 Task: View the EPIC DRAMA trailer
Action: Mouse moved to (121, 66)
Screenshot: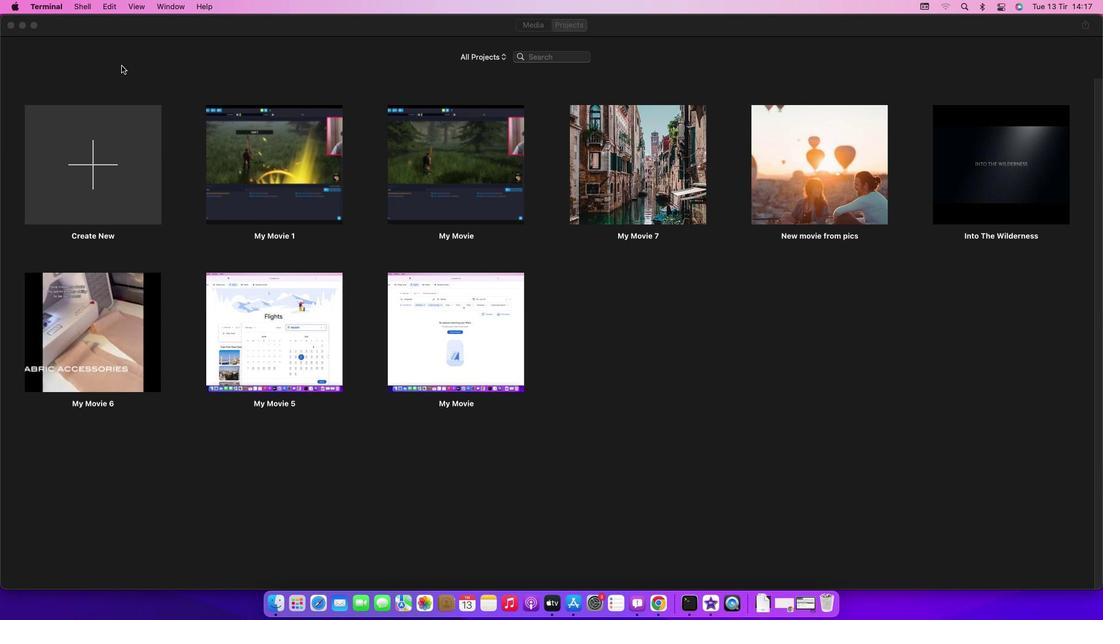 
Action: Mouse pressed left at (121, 66)
Screenshot: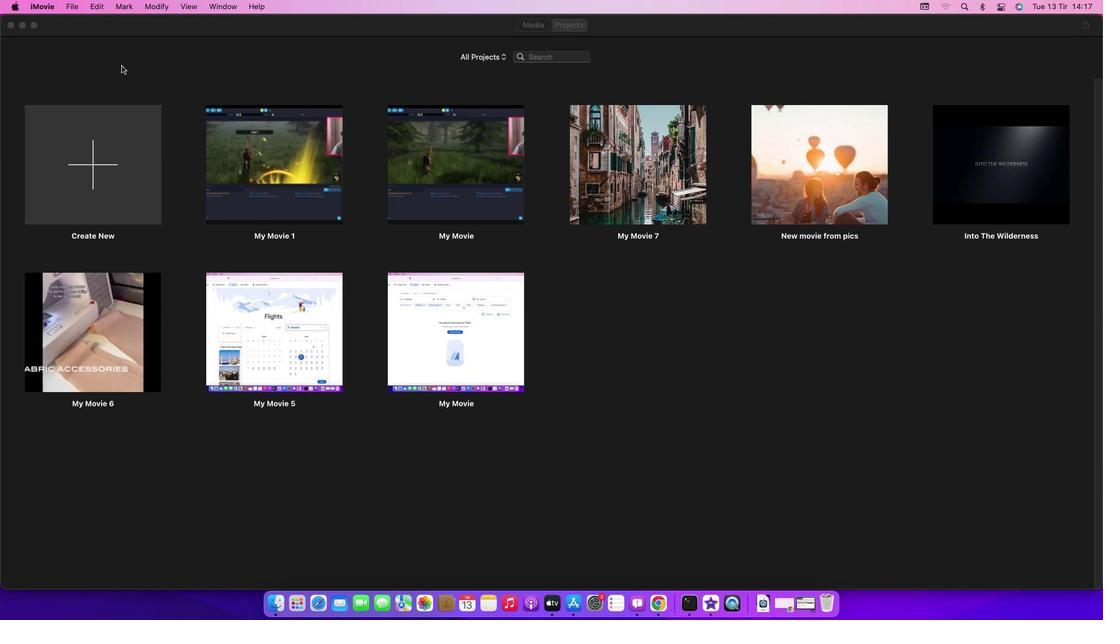 
Action: Mouse moved to (71, 10)
Screenshot: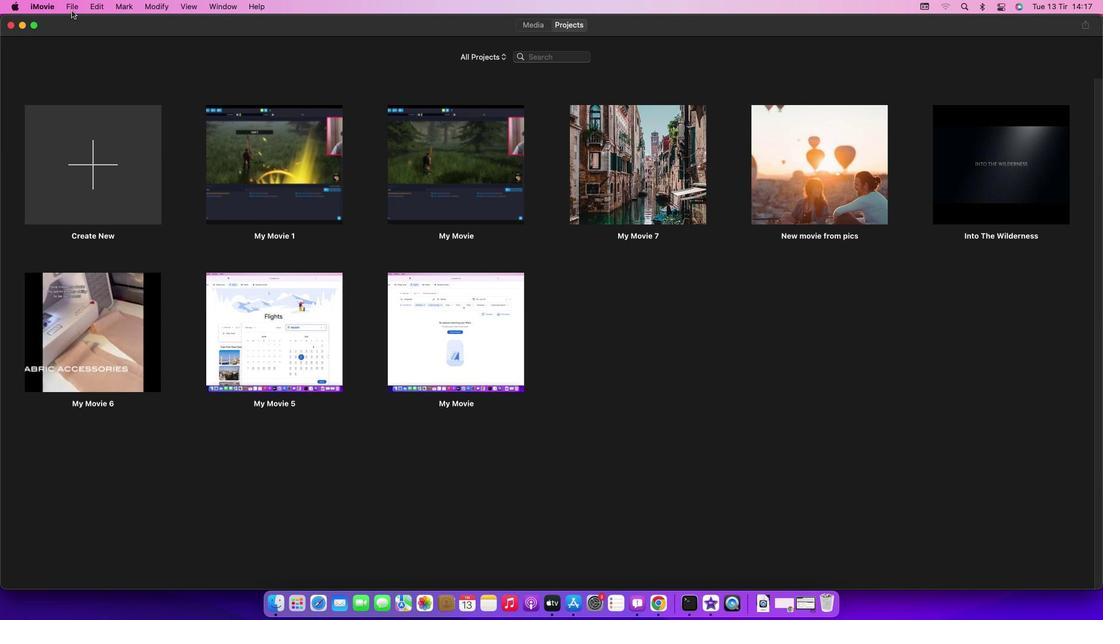 
Action: Mouse pressed left at (71, 10)
Screenshot: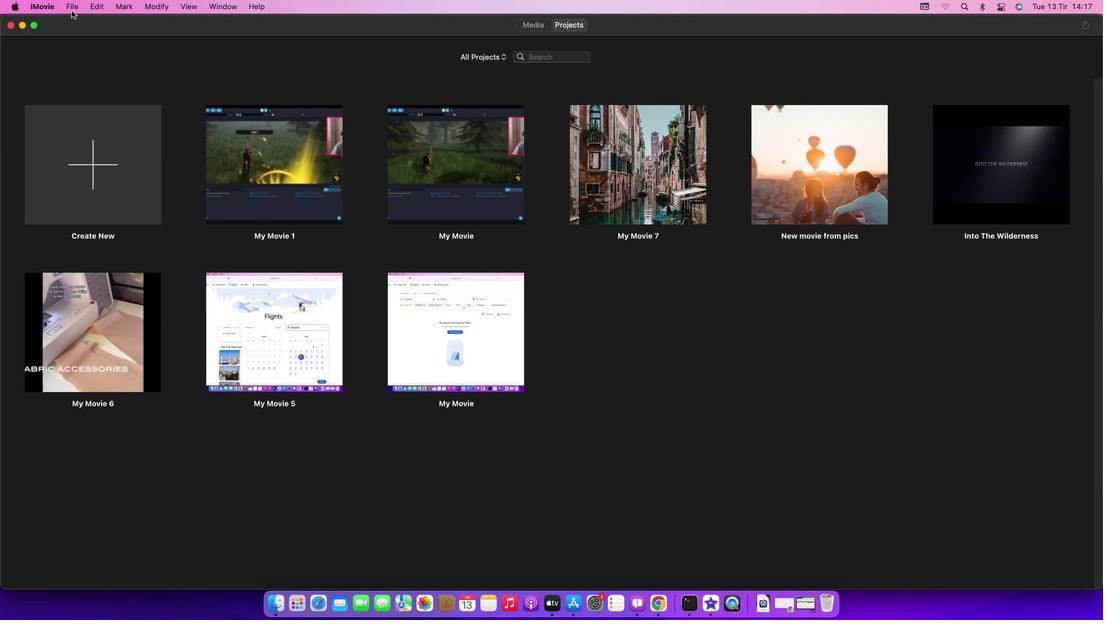 
Action: Mouse moved to (97, 36)
Screenshot: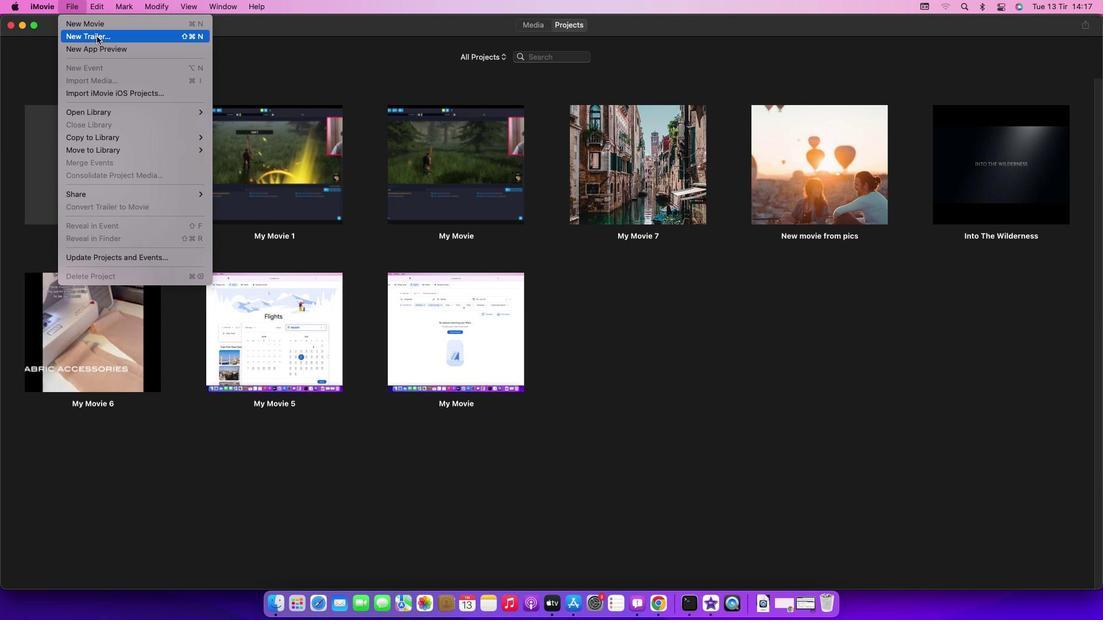 
Action: Mouse pressed left at (97, 36)
Screenshot: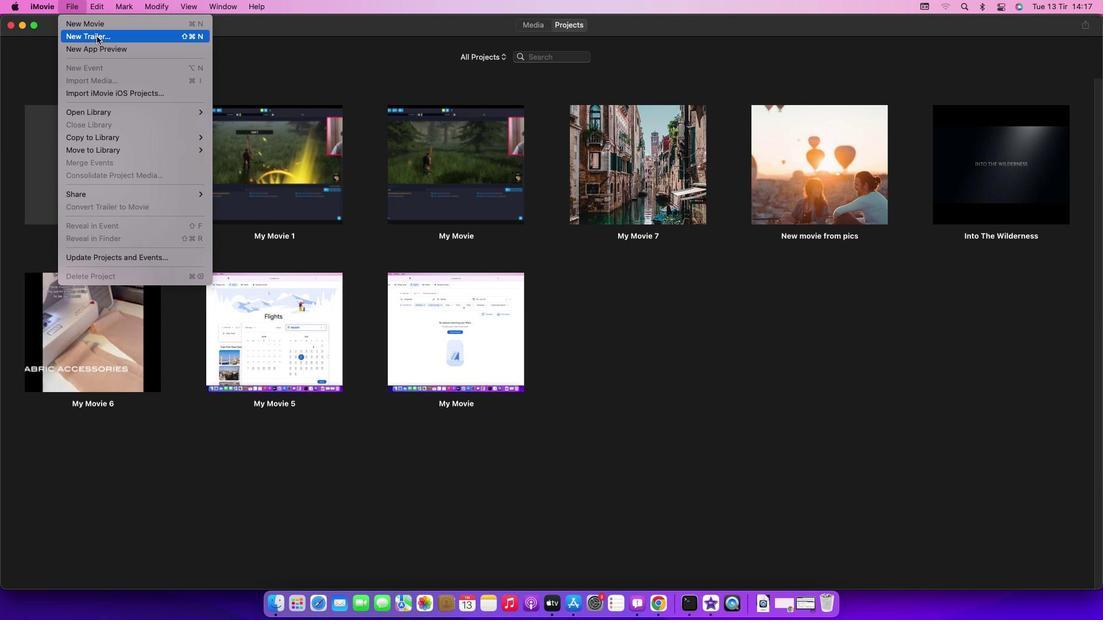 
Action: Mouse moved to (658, 325)
Screenshot: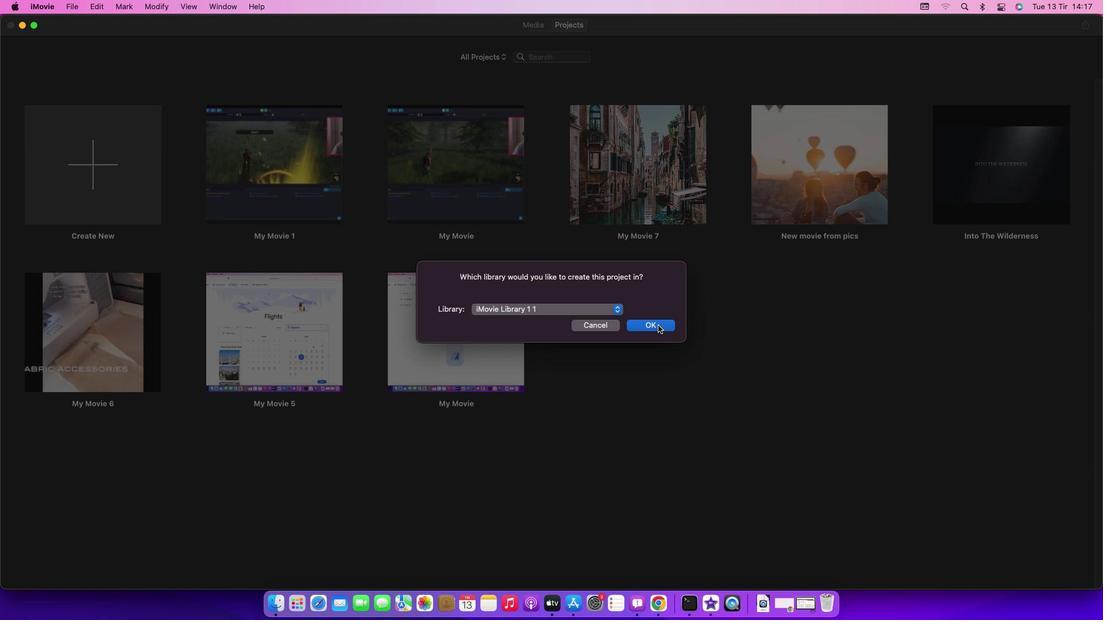 
Action: Mouse pressed left at (658, 325)
Screenshot: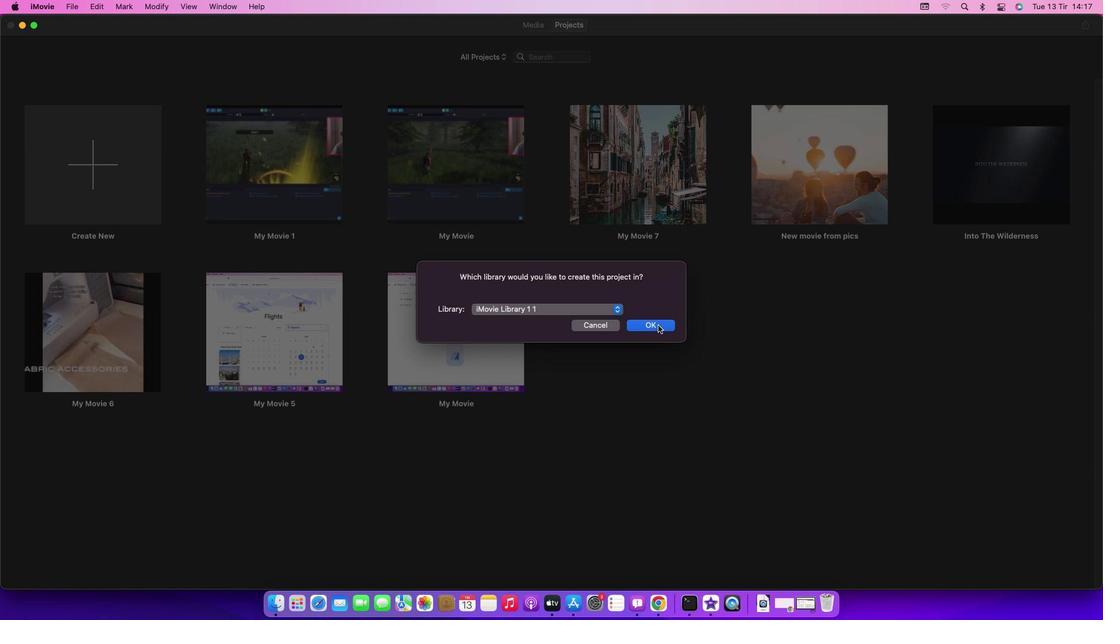 
Action: Mouse moved to (514, 206)
Screenshot: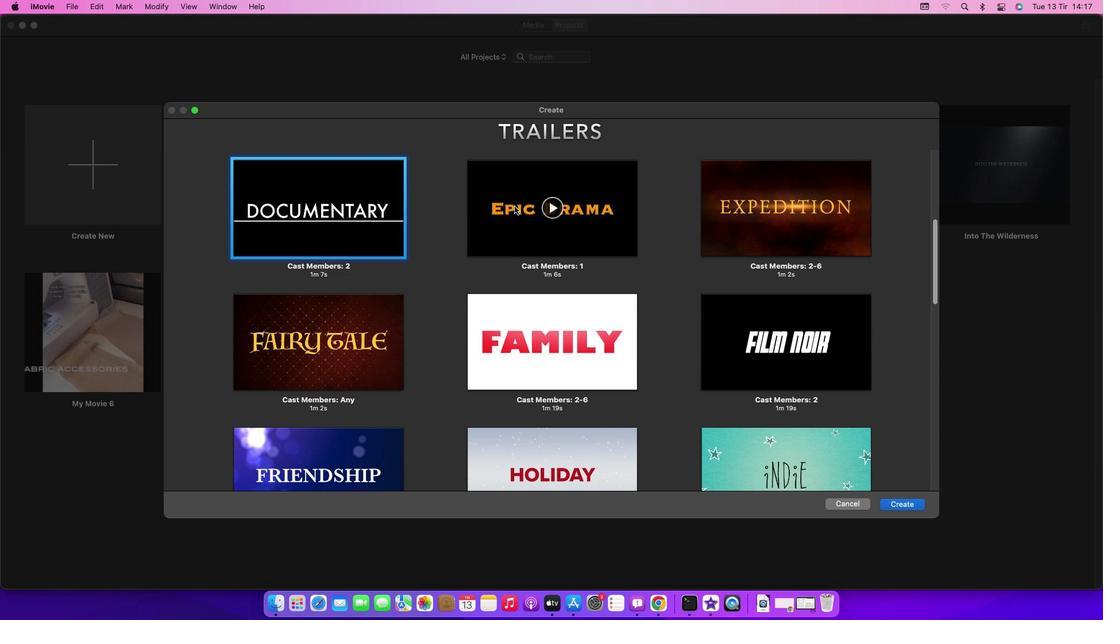 
Action: Mouse pressed left at (514, 206)
Screenshot: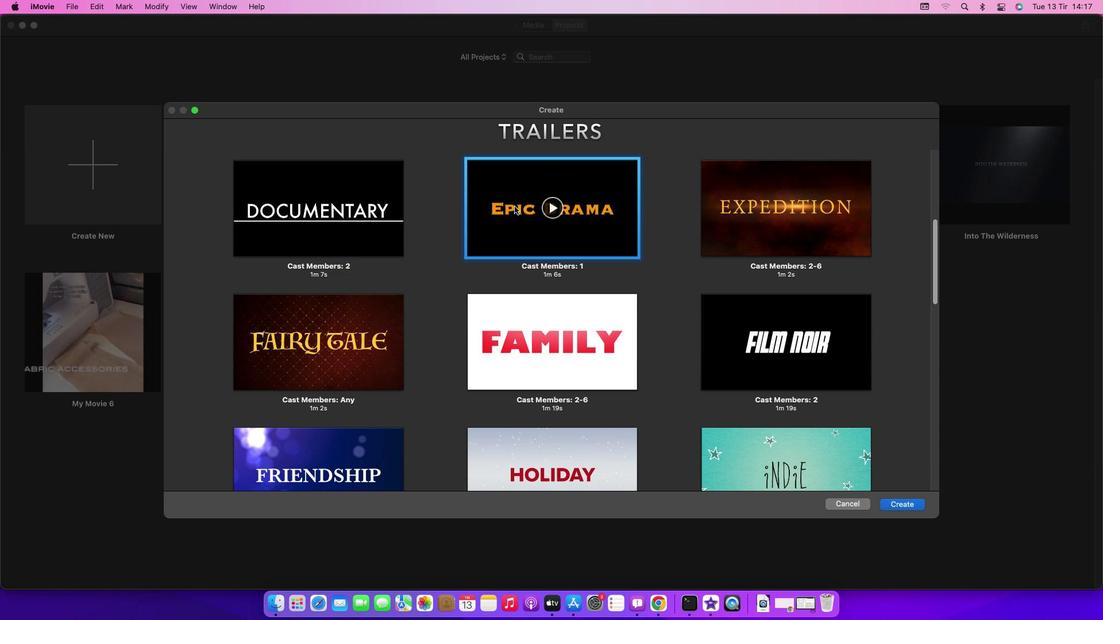 
Action: Mouse moved to (904, 503)
Screenshot: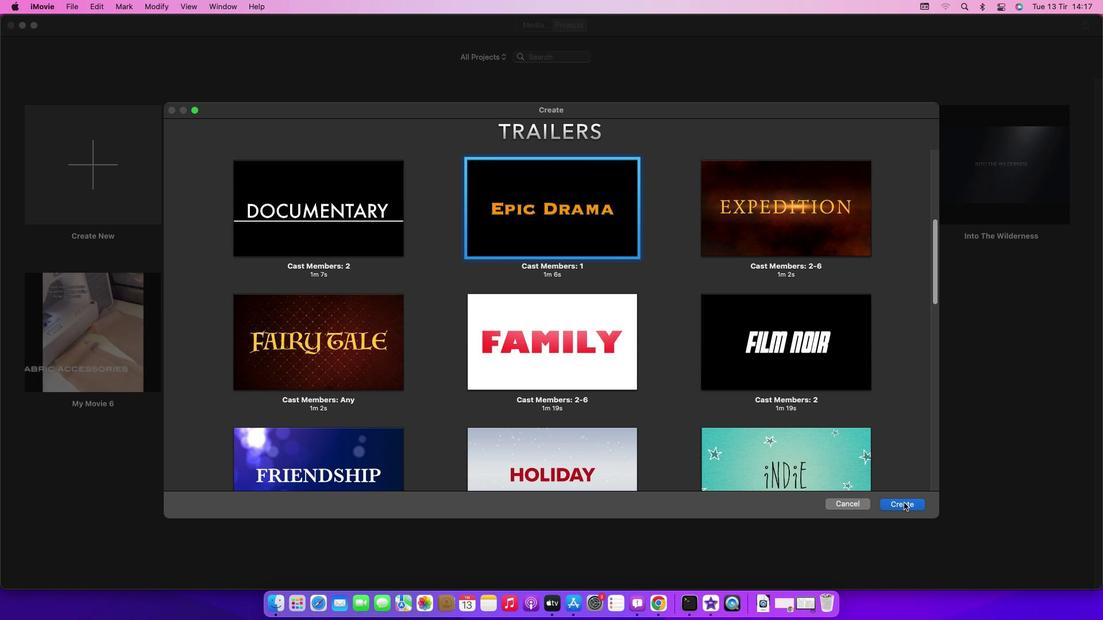 
Action: Mouse pressed left at (904, 503)
Screenshot: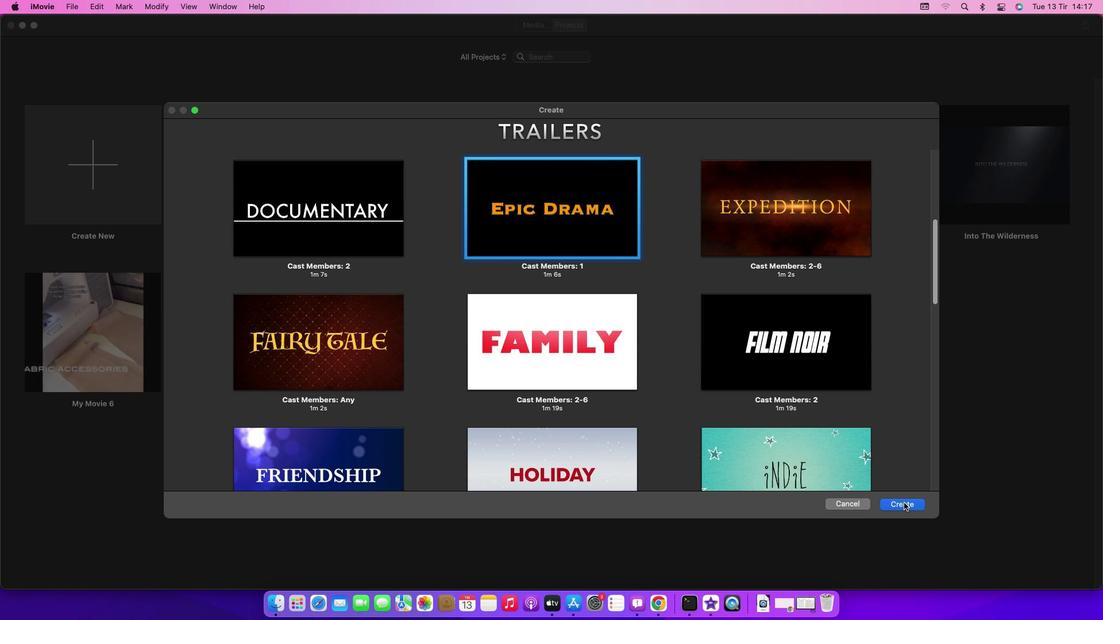 
Action: Mouse moved to (667, 327)
Screenshot: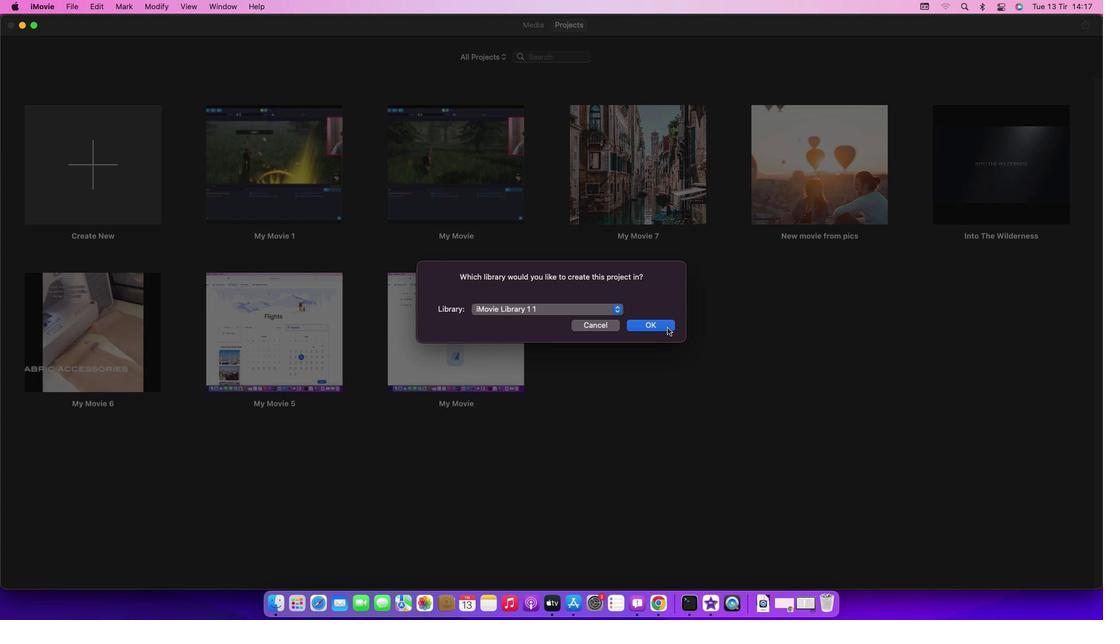 
Action: Mouse pressed left at (667, 327)
Screenshot: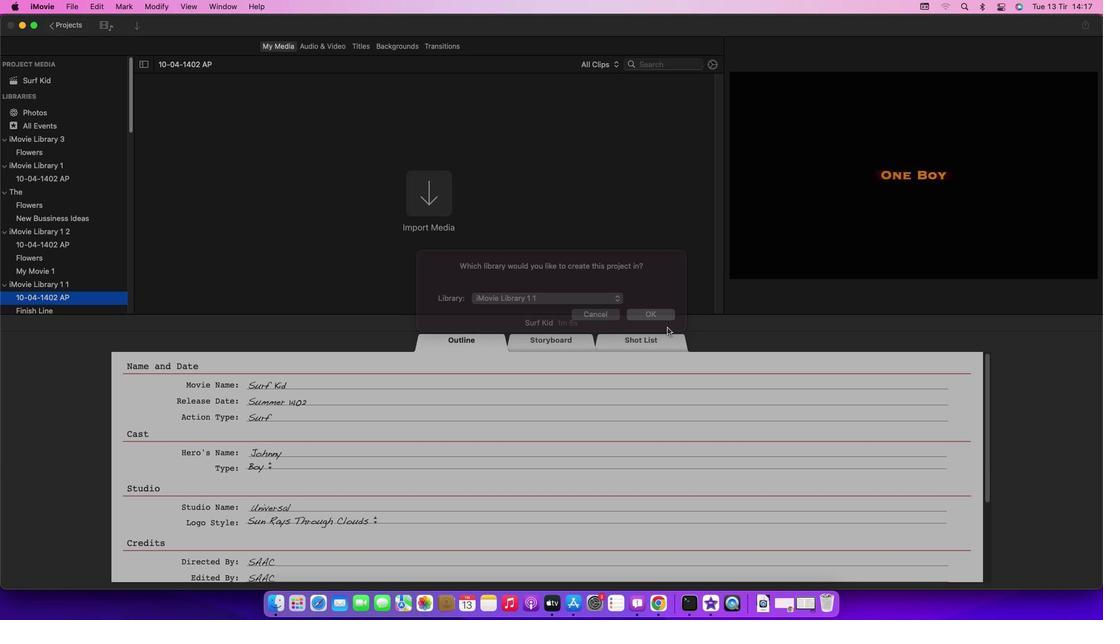
Action: Mouse moved to (911, 303)
Screenshot: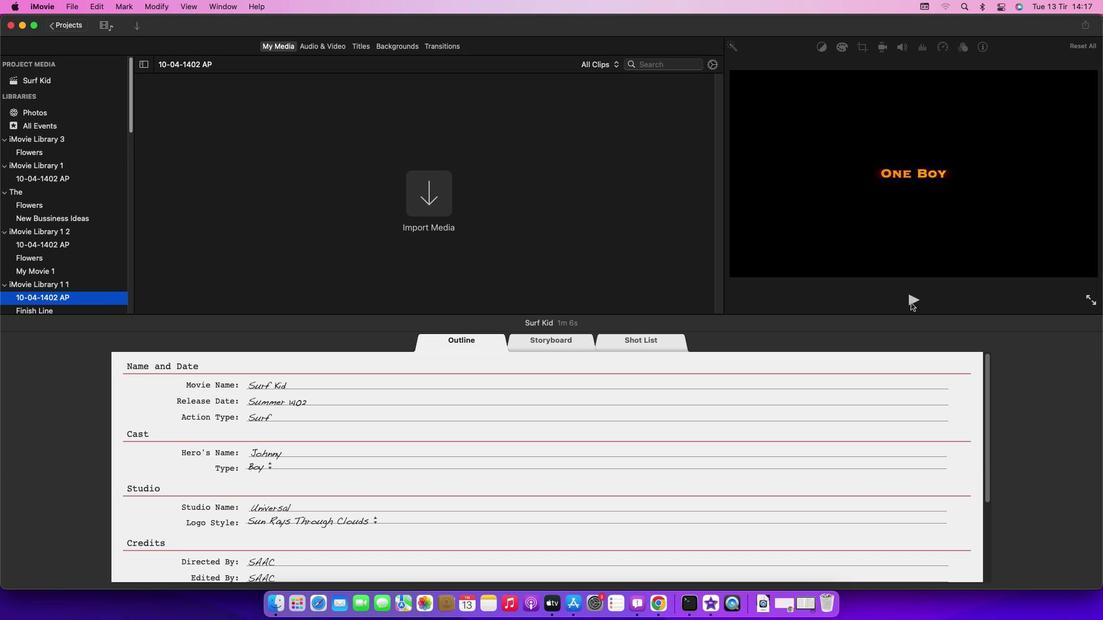 
Action: Mouse pressed left at (911, 303)
Screenshot: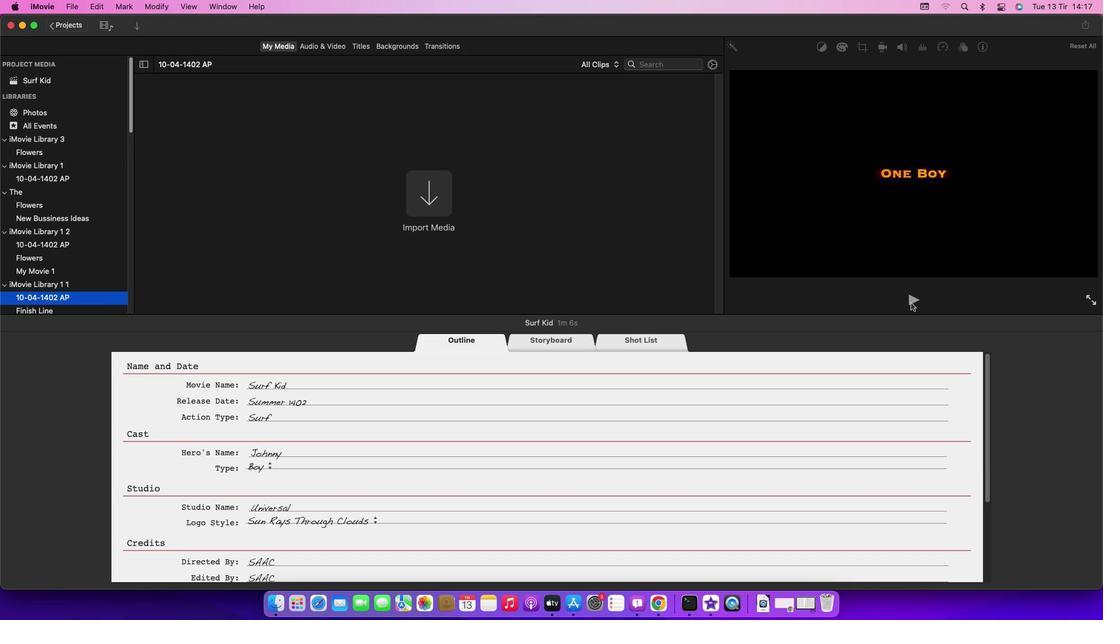 
Action: Mouse moved to (525, 341)
Screenshot: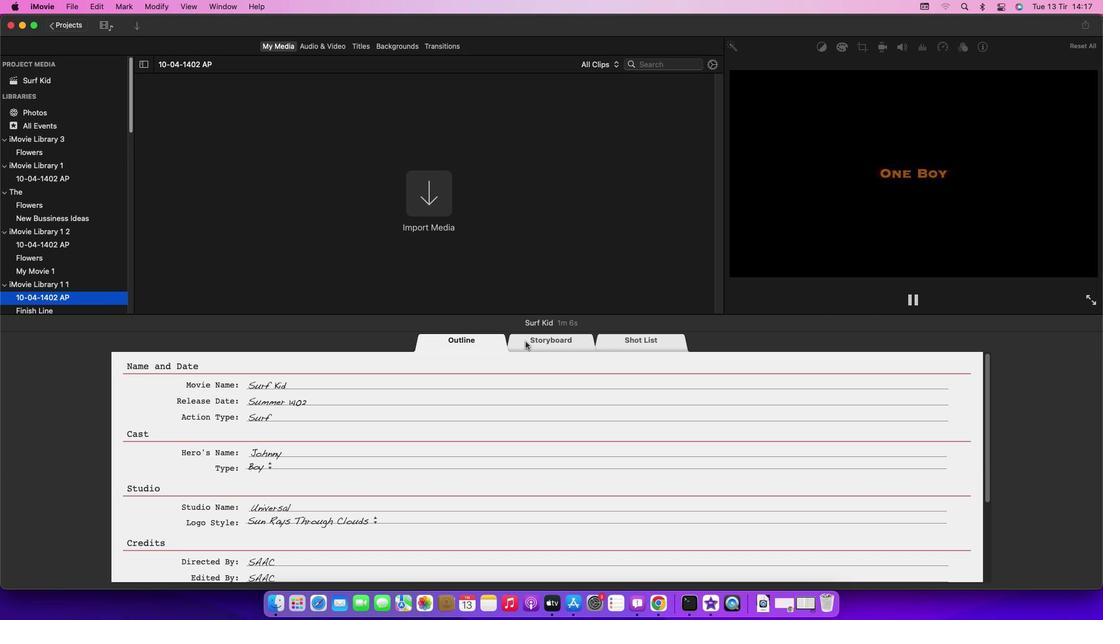 
Action: Mouse pressed left at (525, 341)
Screenshot: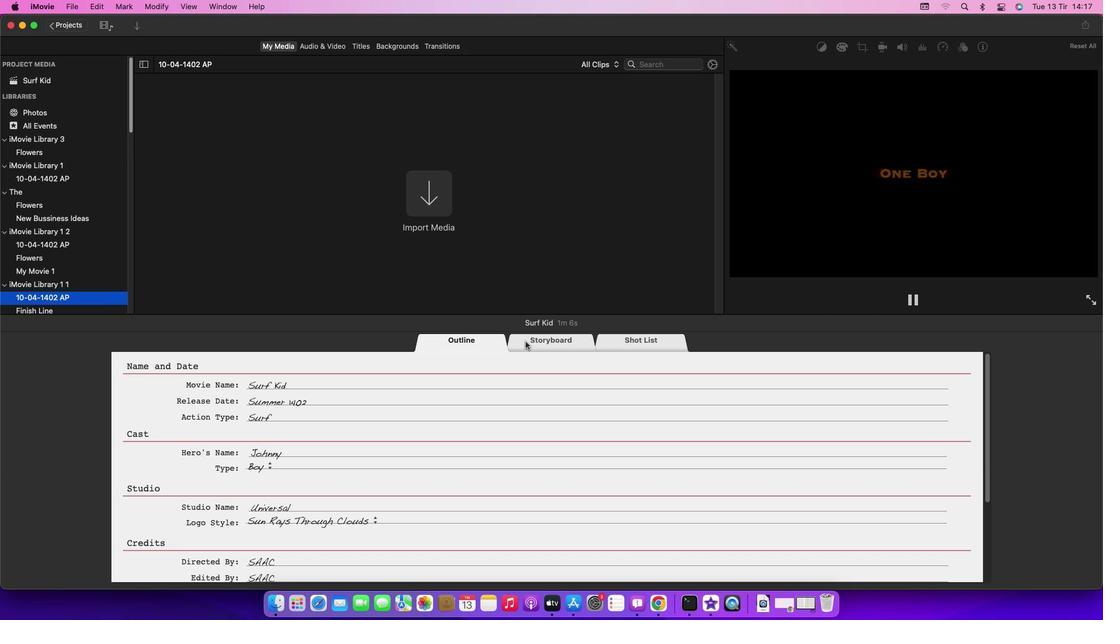 
Action: Mouse moved to (535, 478)
Screenshot: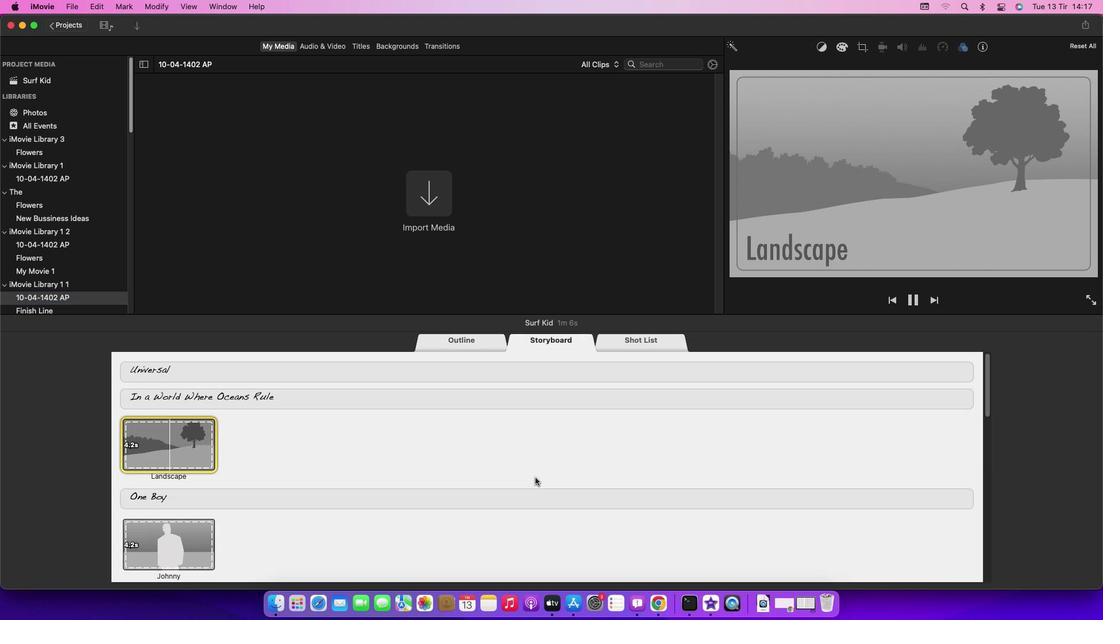 
Action: Mouse scrolled (535, 478) with delta (0, 0)
Screenshot: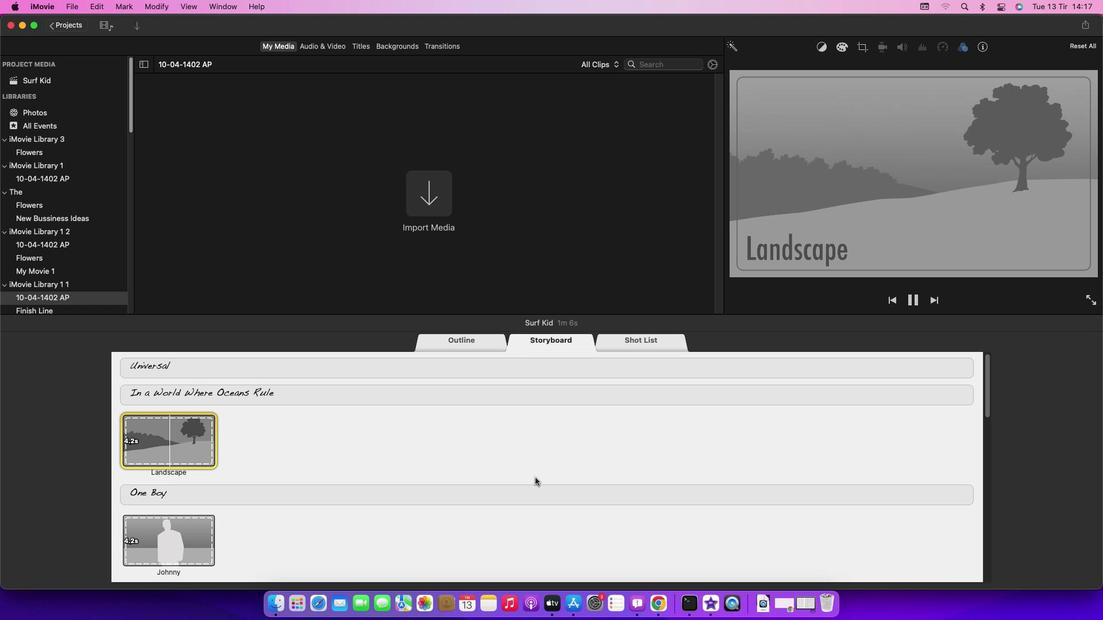 
Action: Mouse scrolled (535, 478) with delta (0, 0)
Screenshot: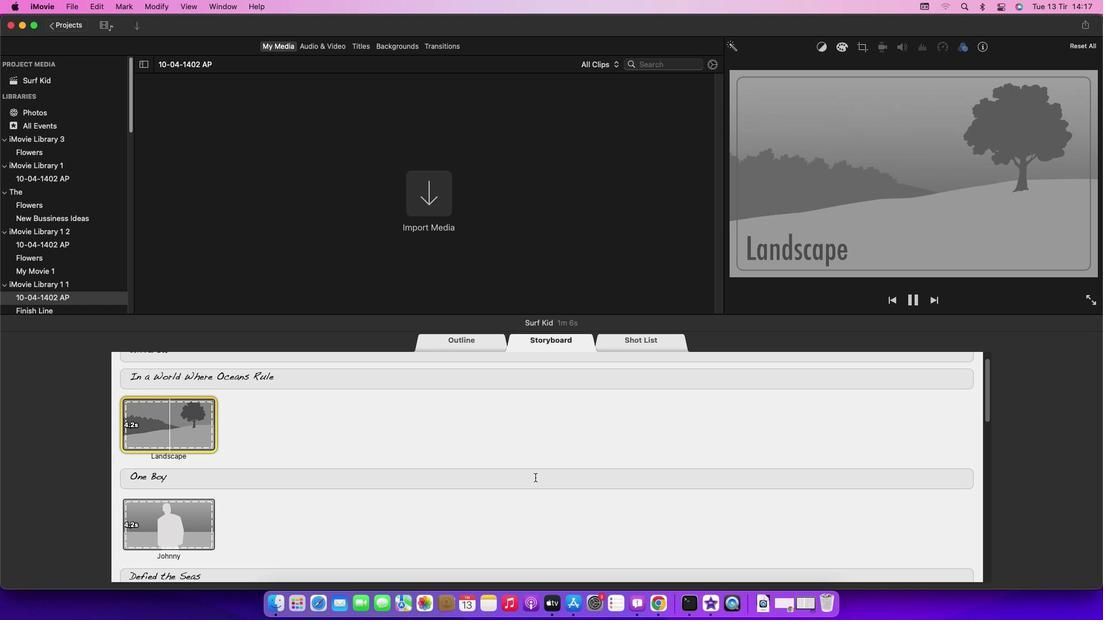 
Action: Mouse scrolled (535, 478) with delta (0, -1)
Screenshot: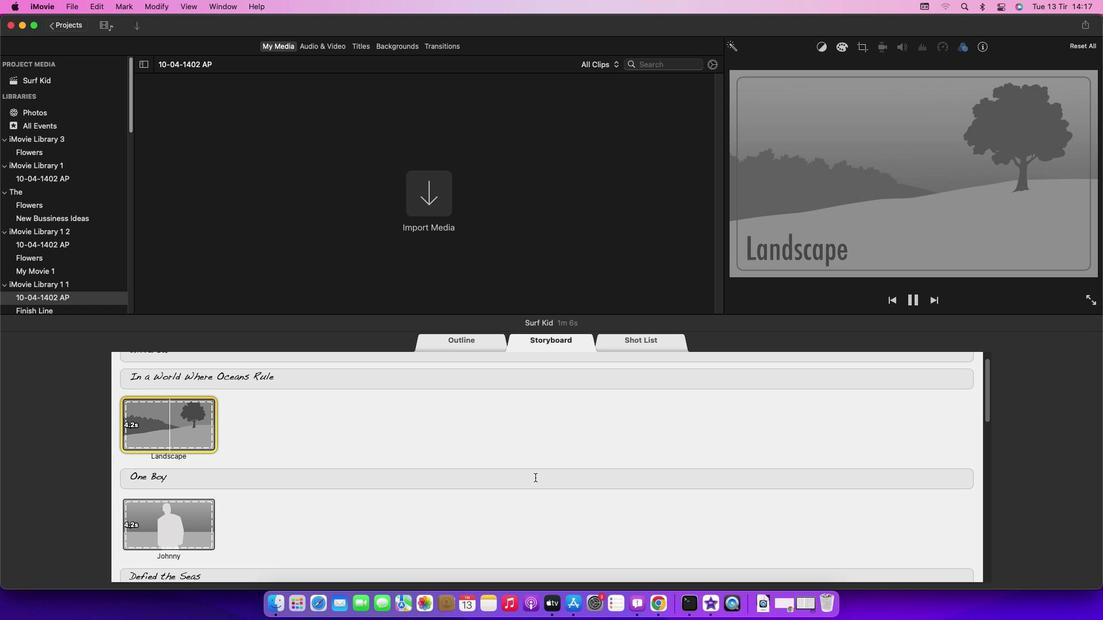 
Action: Mouse scrolled (535, 478) with delta (0, -2)
Screenshot: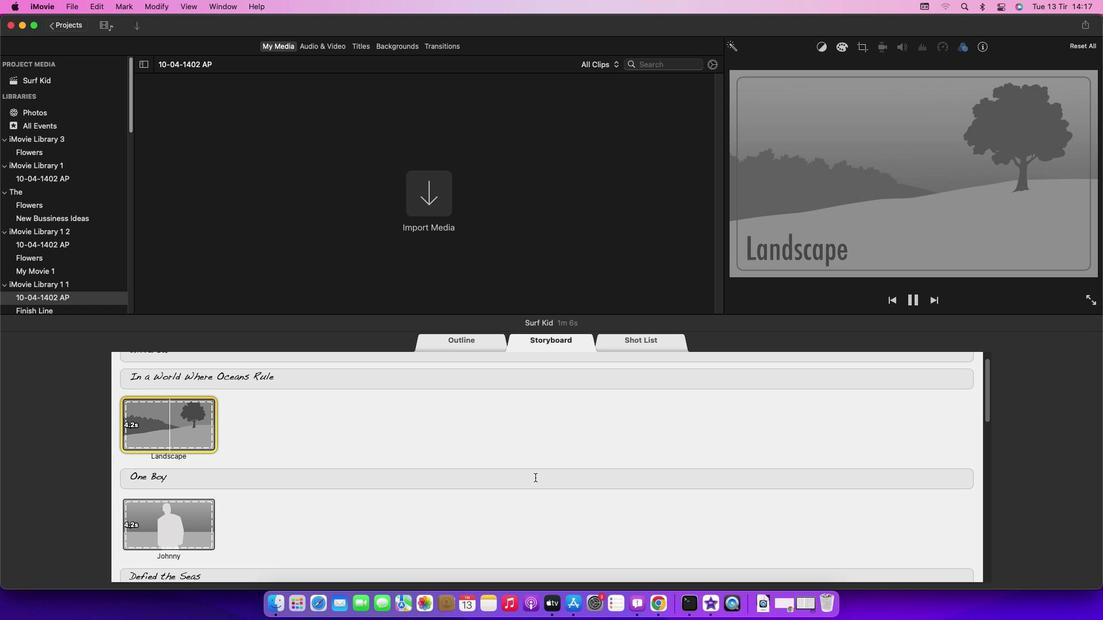 
Action: Mouse scrolled (535, 478) with delta (0, 0)
Screenshot: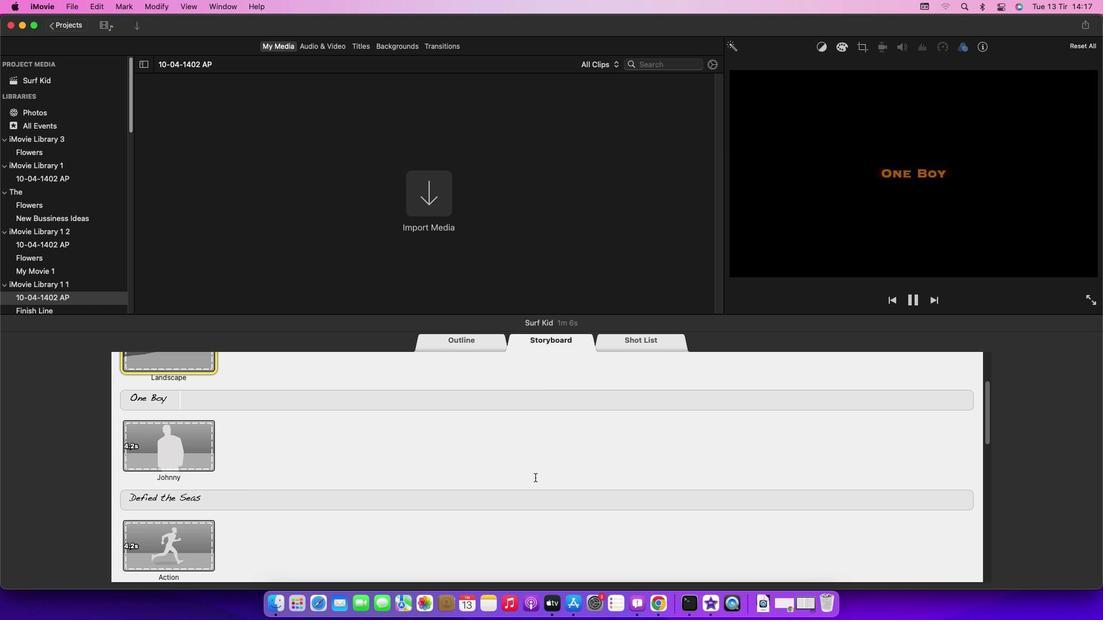 
Action: Mouse scrolled (535, 478) with delta (0, 0)
Screenshot: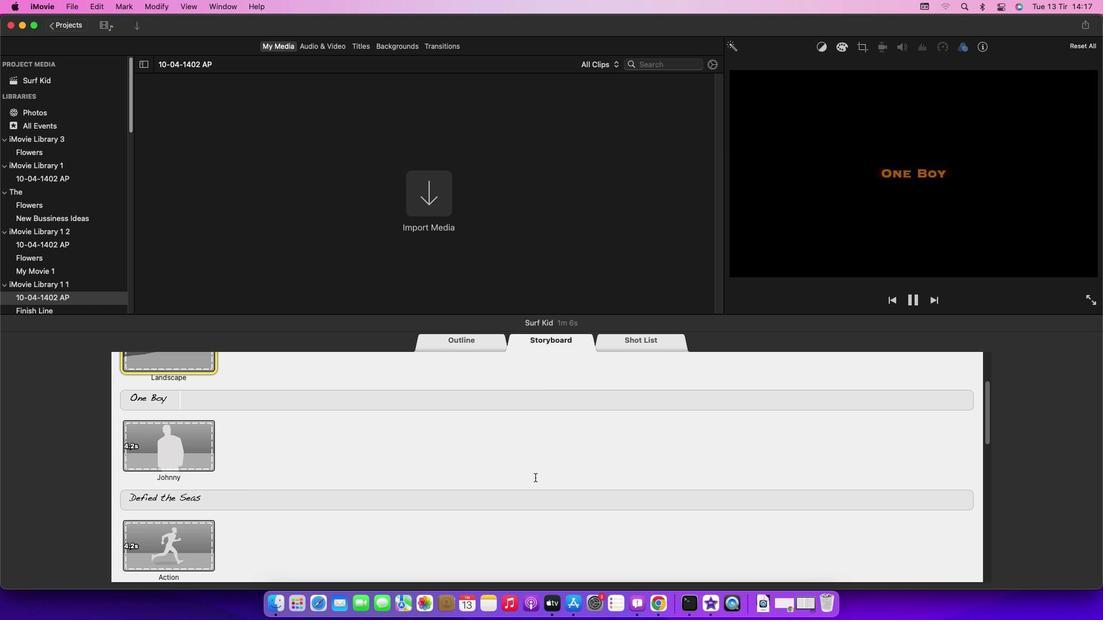
Action: Mouse scrolled (535, 478) with delta (0, -1)
Screenshot: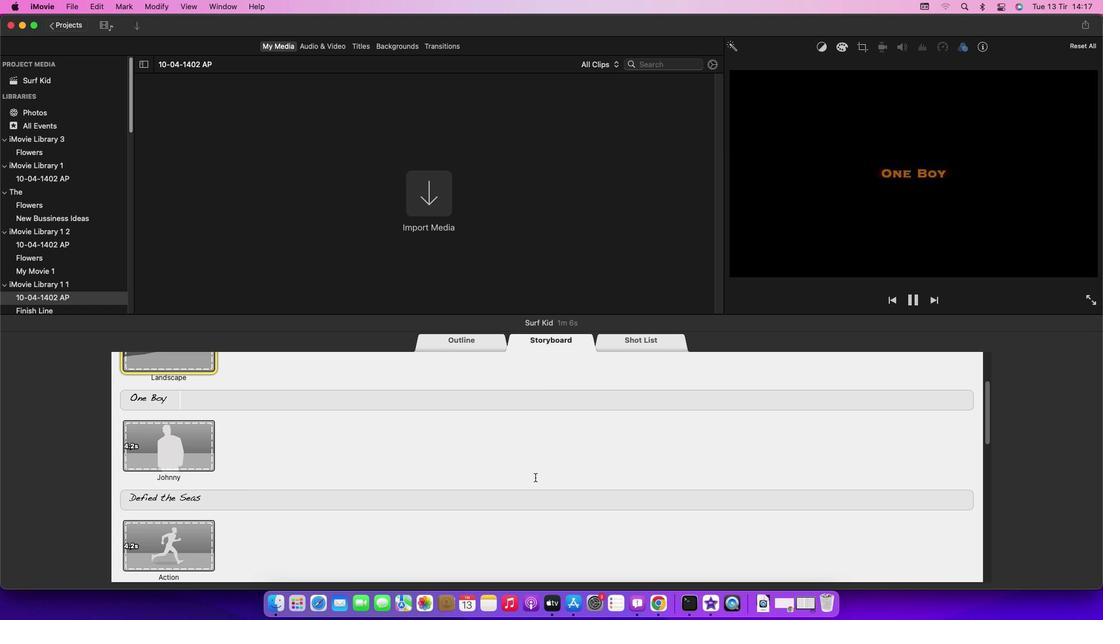 
Action: Mouse scrolled (535, 478) with delta (0, -2)
Screenshot: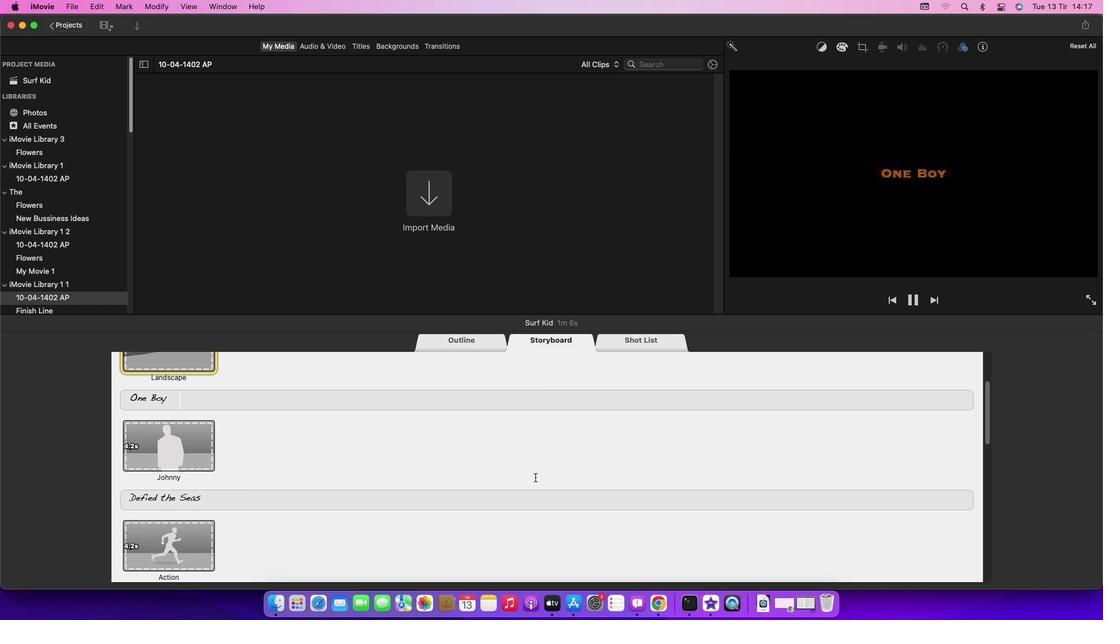 
Action: Mouse scrolled (535, 478) with delta (0, -2)
Screenshot: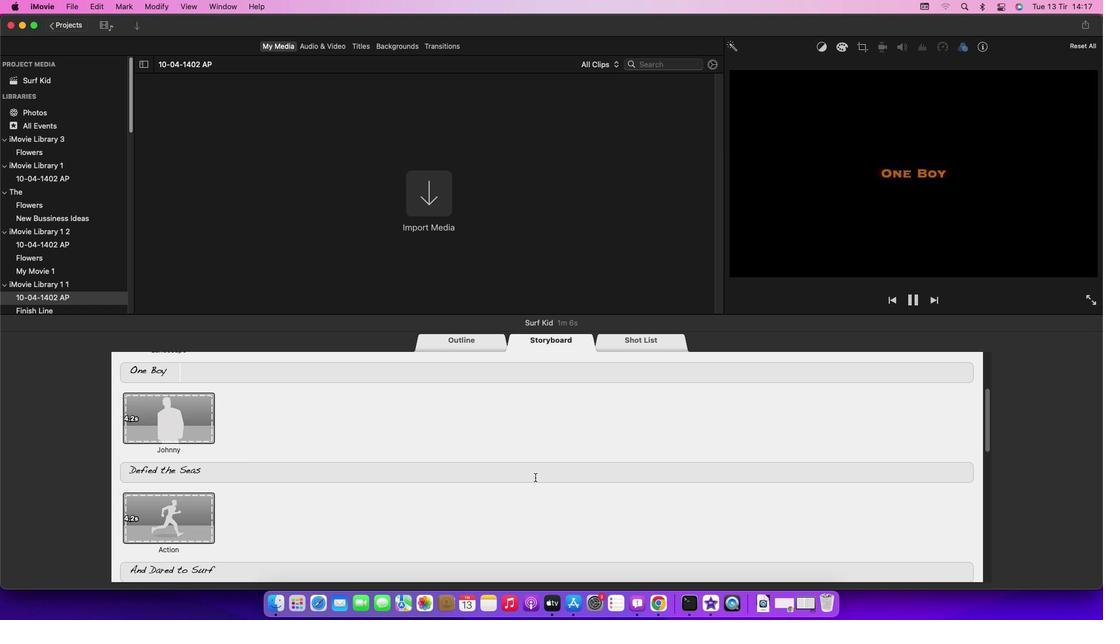 
Action: Mouse scrolled (535, 478) with delta (0, 0)
Screenshot: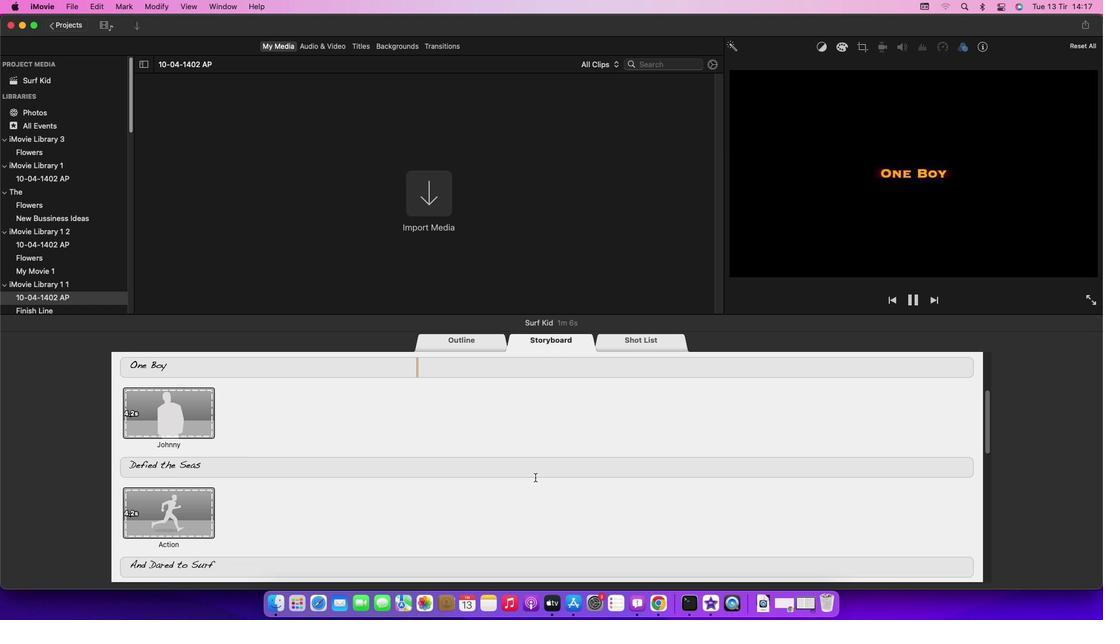 
Action: Mouse scrolled (535, 478) with delta (0, 0)
Screenshot: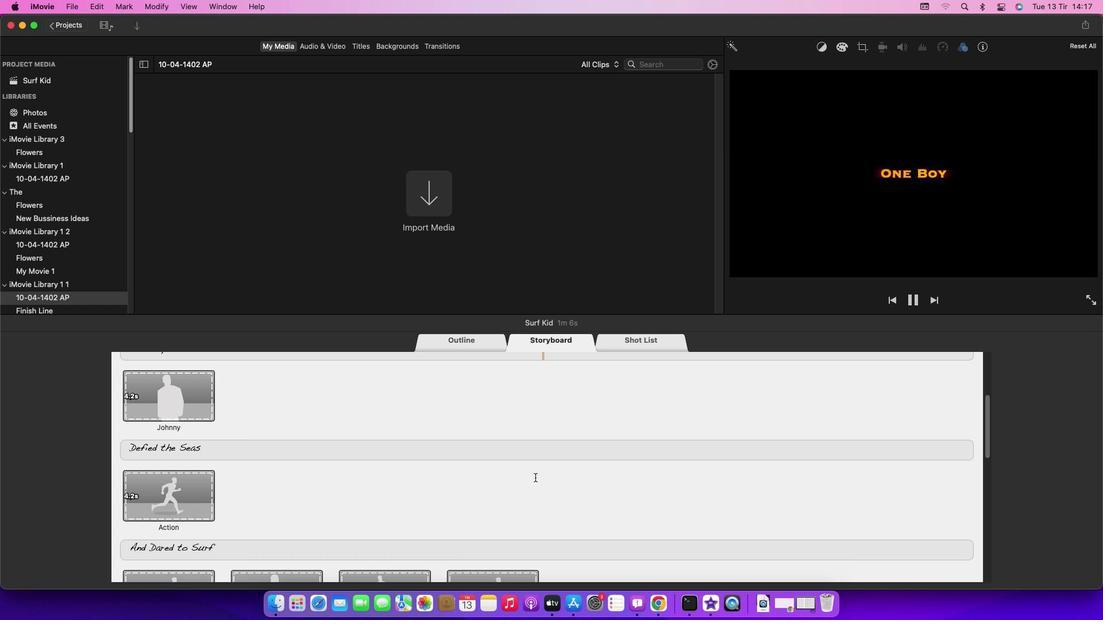 
Action: Mouse scrolled (535, 478) with delta (0, -1)
Screenshot: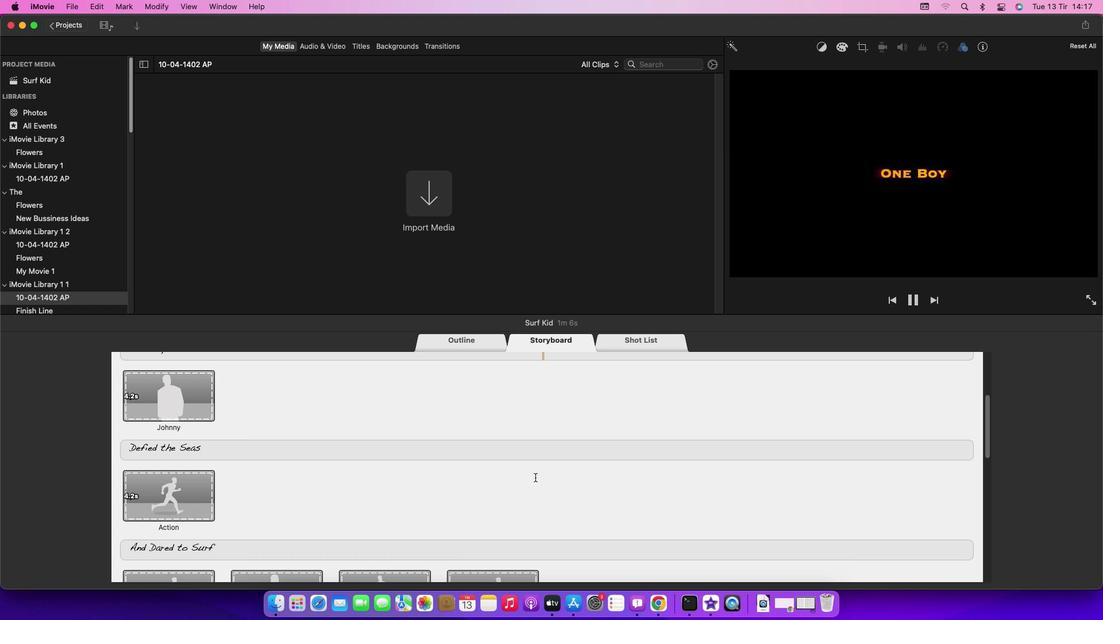 
Action: Mouse scrolled (535, 478) with delta (0, -2)
Screenshot: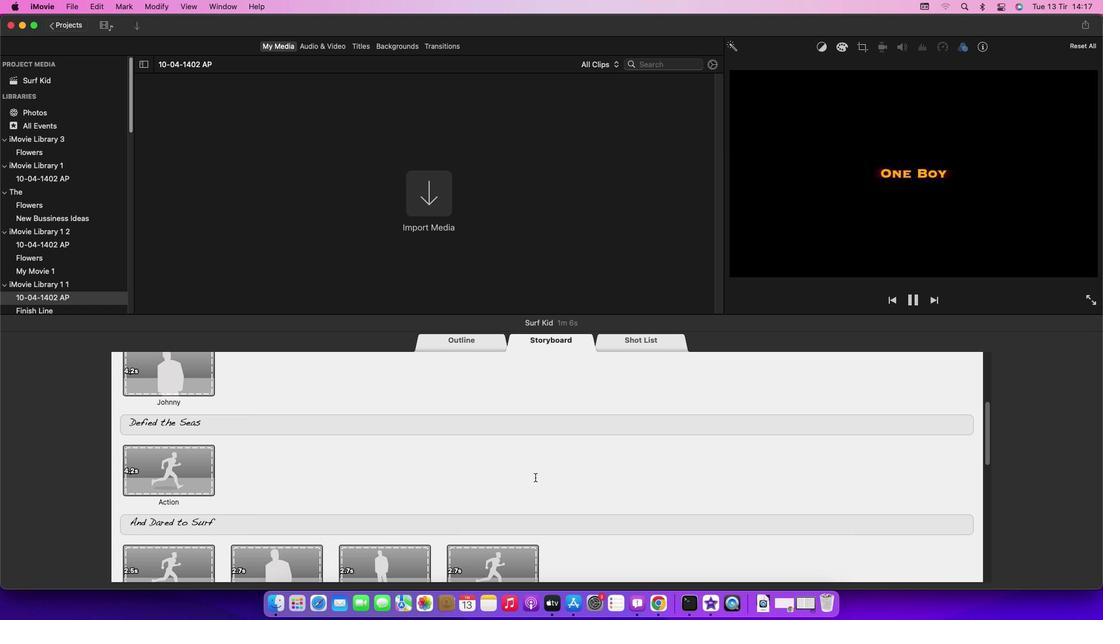 
Action: Mouse scrolled (535, 478) with delta (0, 0)
Screenshot: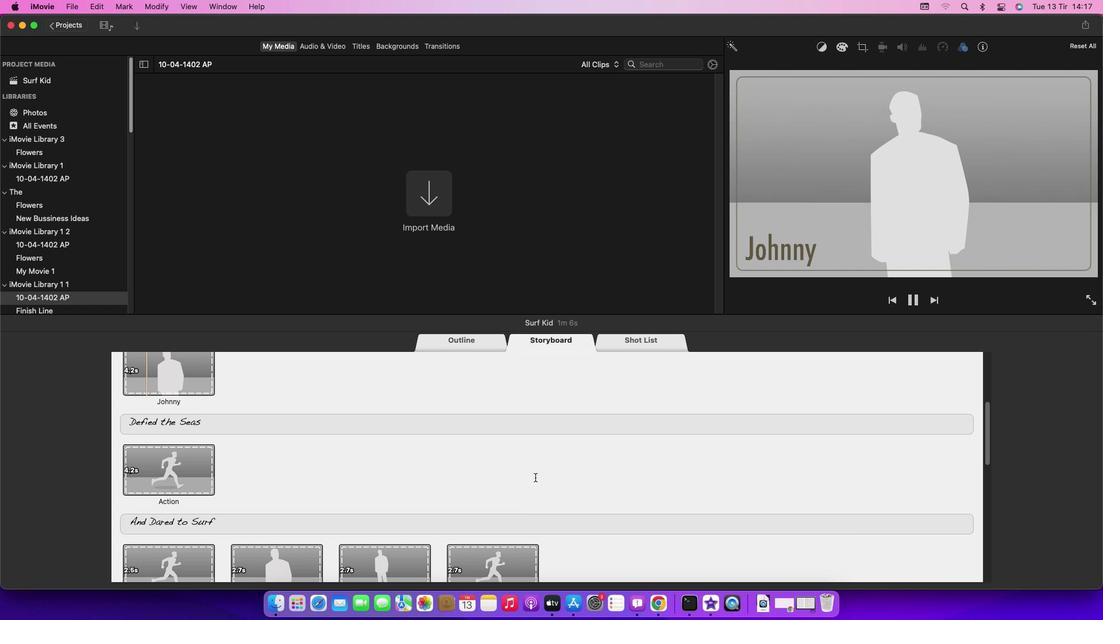 
Action: Mouse scrolled (535, 478) with delta (0, 0)
Screenshot: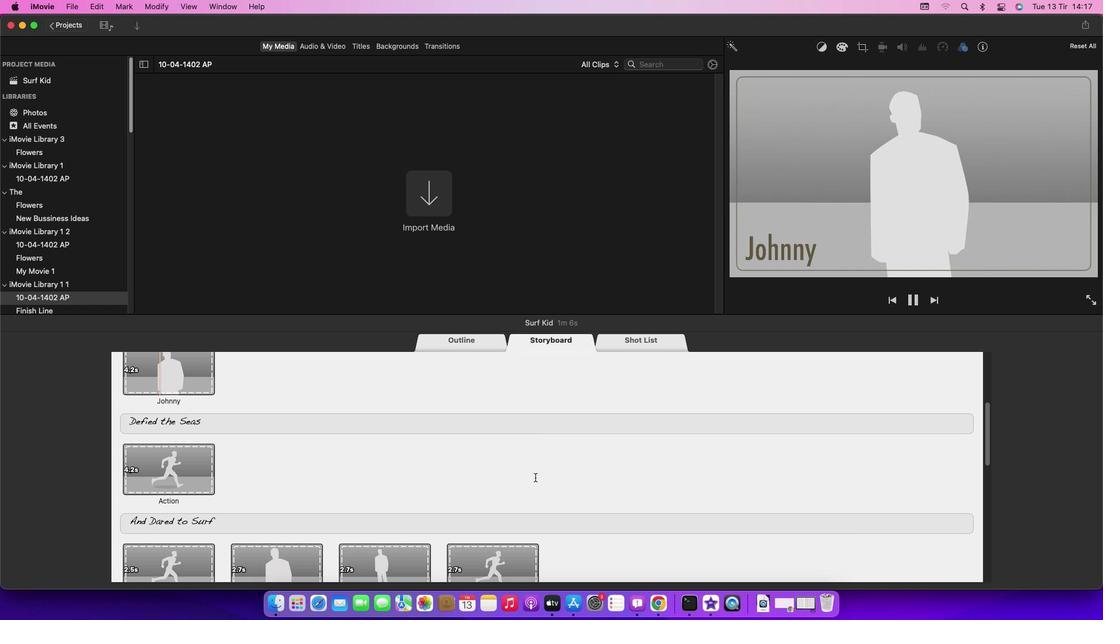 
Action: Mouse scrolled (535, 478) with delta (0, 0)
Screenshot: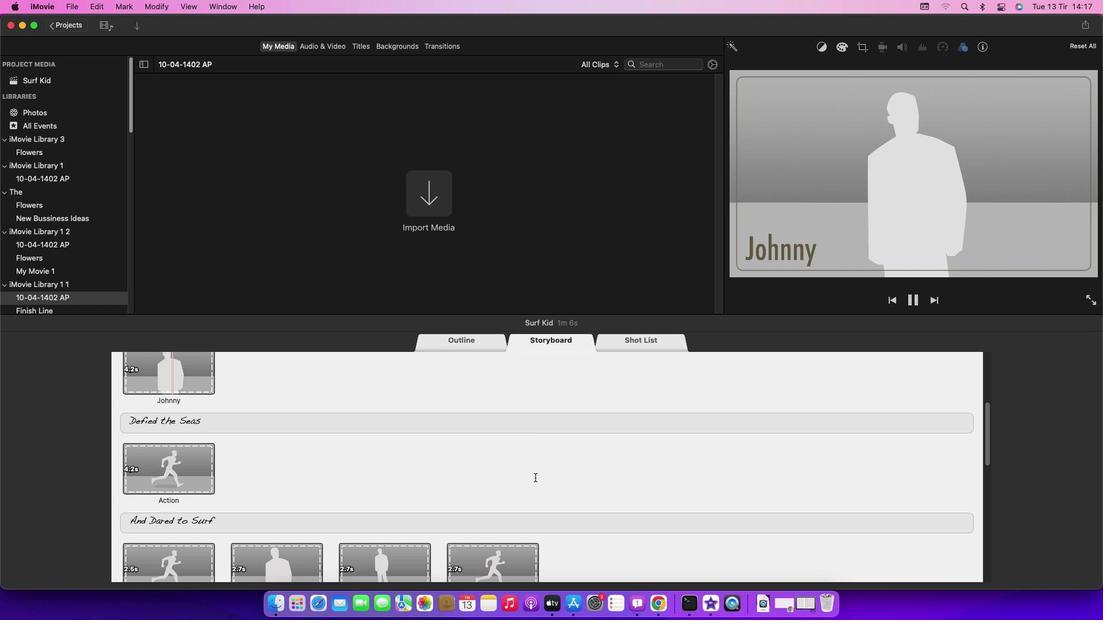 
Action: Mouse scrolled (535, 478) with delta (0, 0)
Screenshot: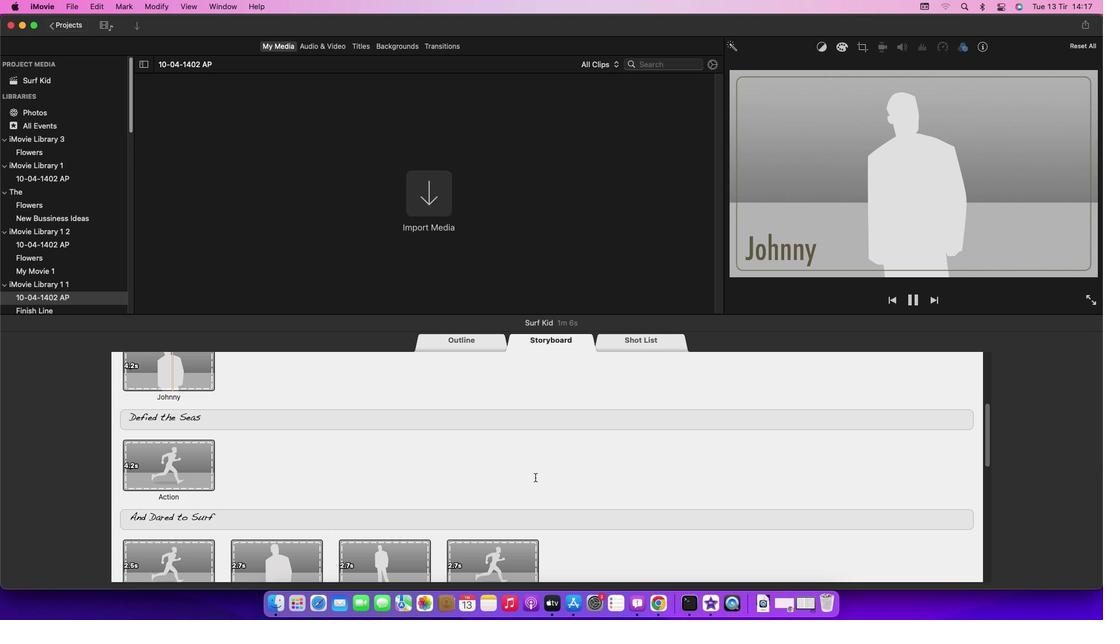 
Action: Mouse scrolled (535, 478) with delta (0, 0)
Screenshot: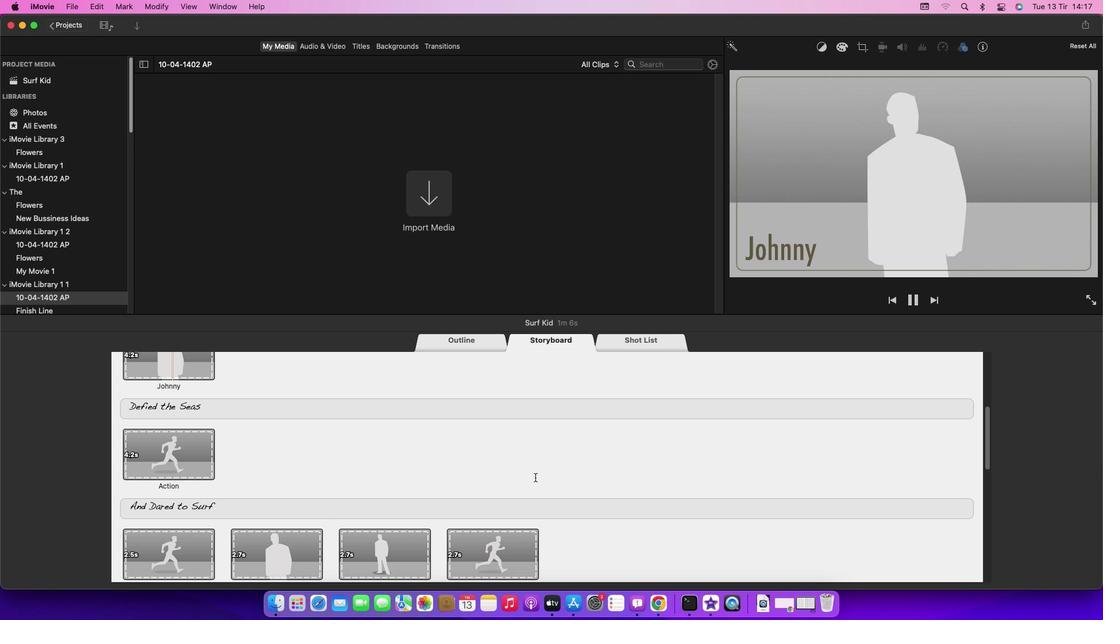 
Action: Mouse scrolled (535, 478) with delta (0, 0)
Screenshot: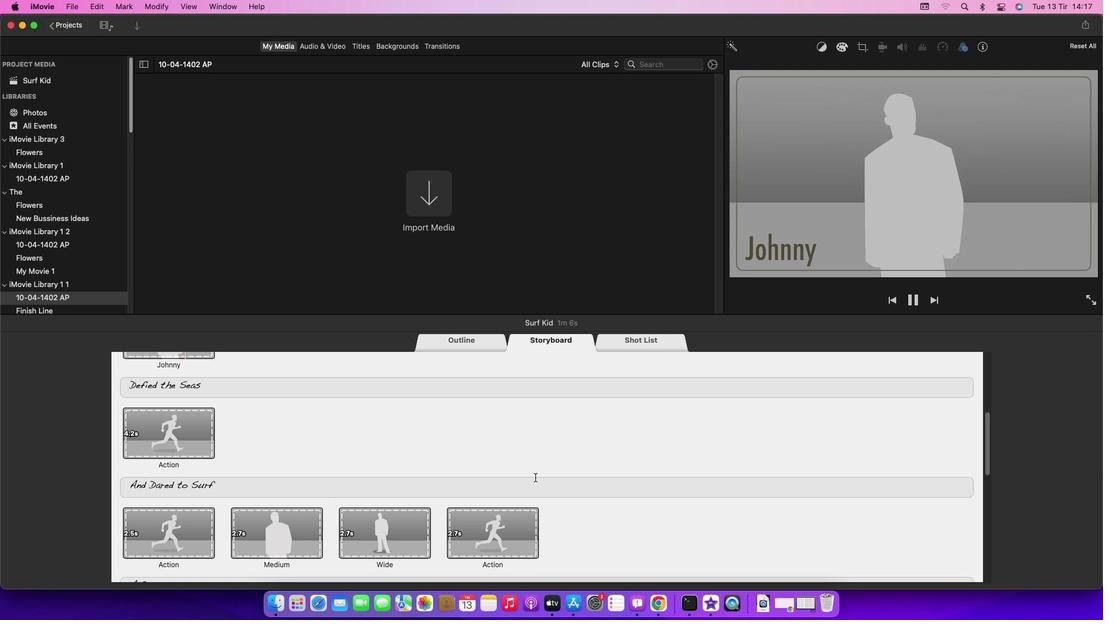 
Action: Mouse scrolled (535, 478) with delta (0, 0)
Screenshot: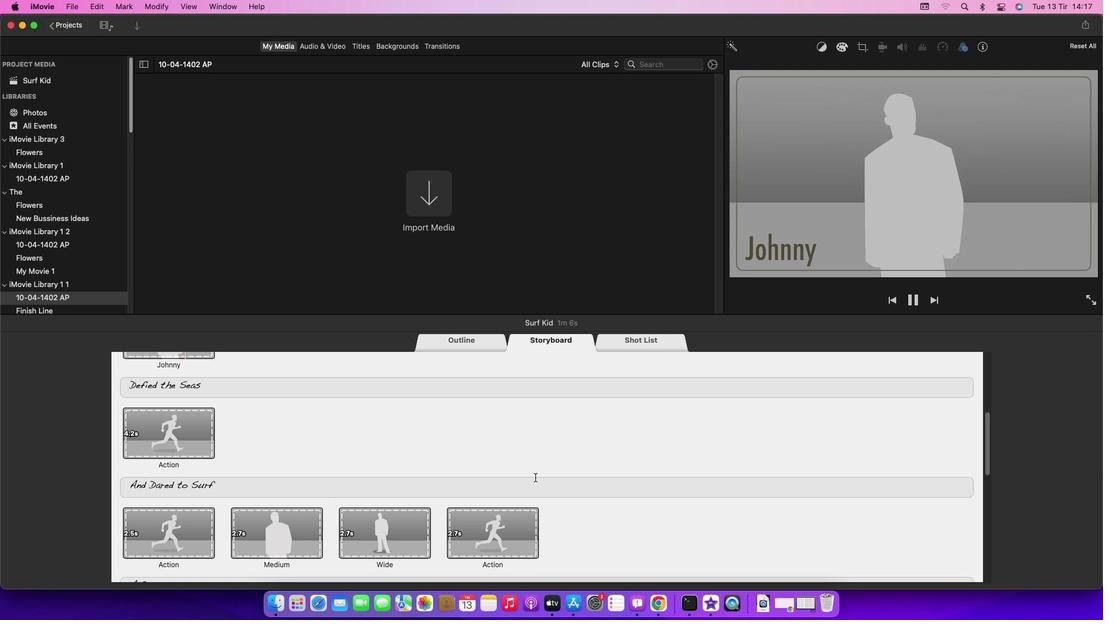 
Action: Mouse scrolled (535, 478) with delta (0, -1)
Screenshot: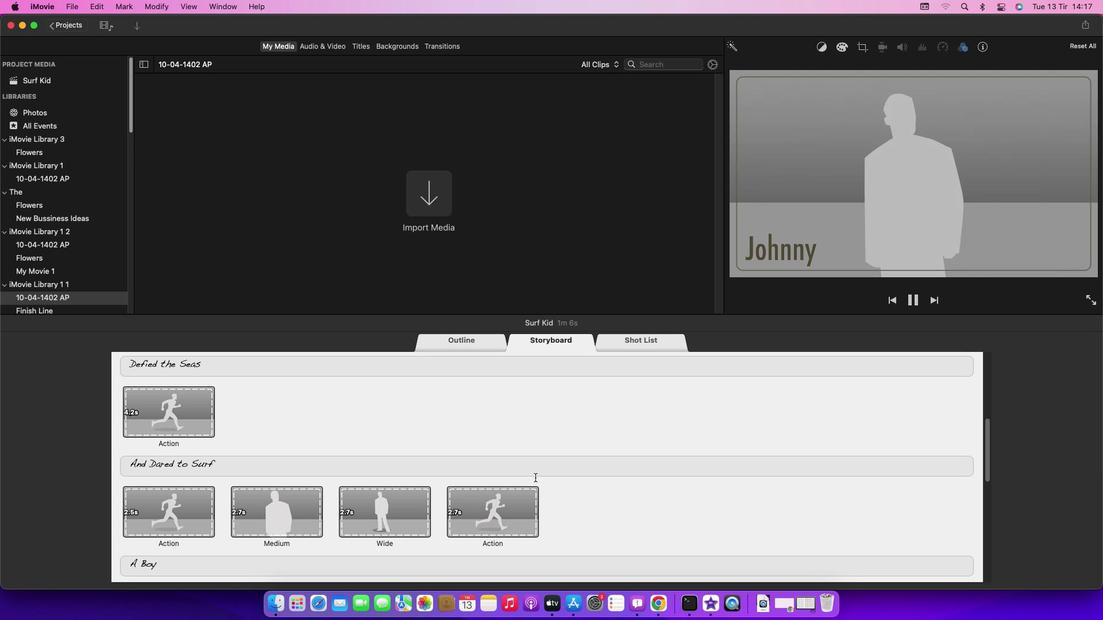 
Action: Mouse scrolled (535, 478) with delta (0, -1)
Screenshot: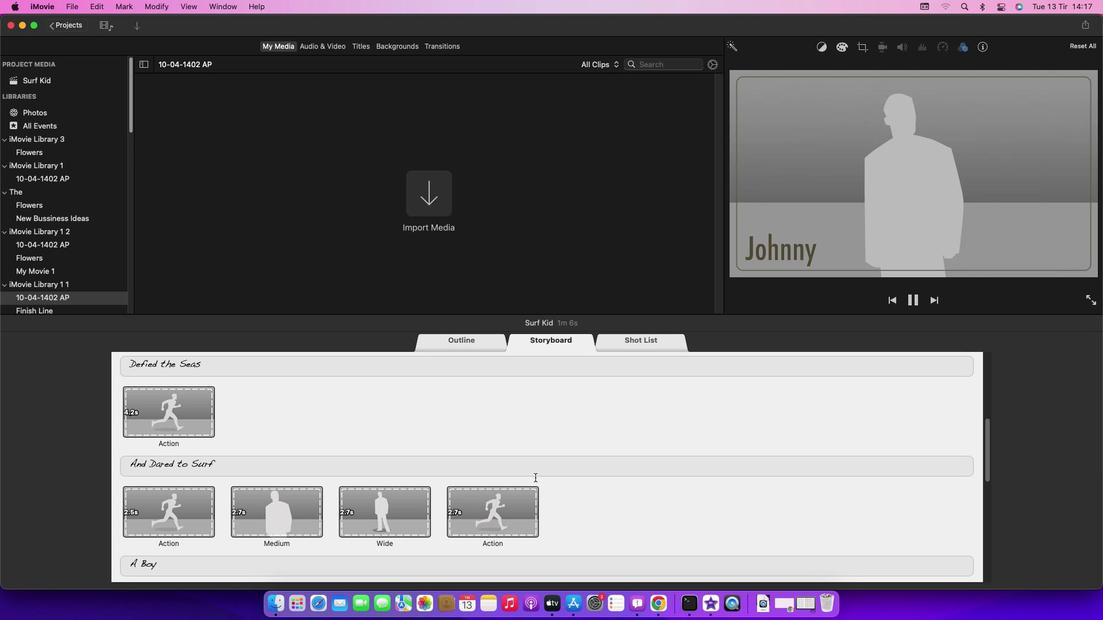 
Action: Mouse scrolled (535, 478) with delta (0, 0)
Screenshot: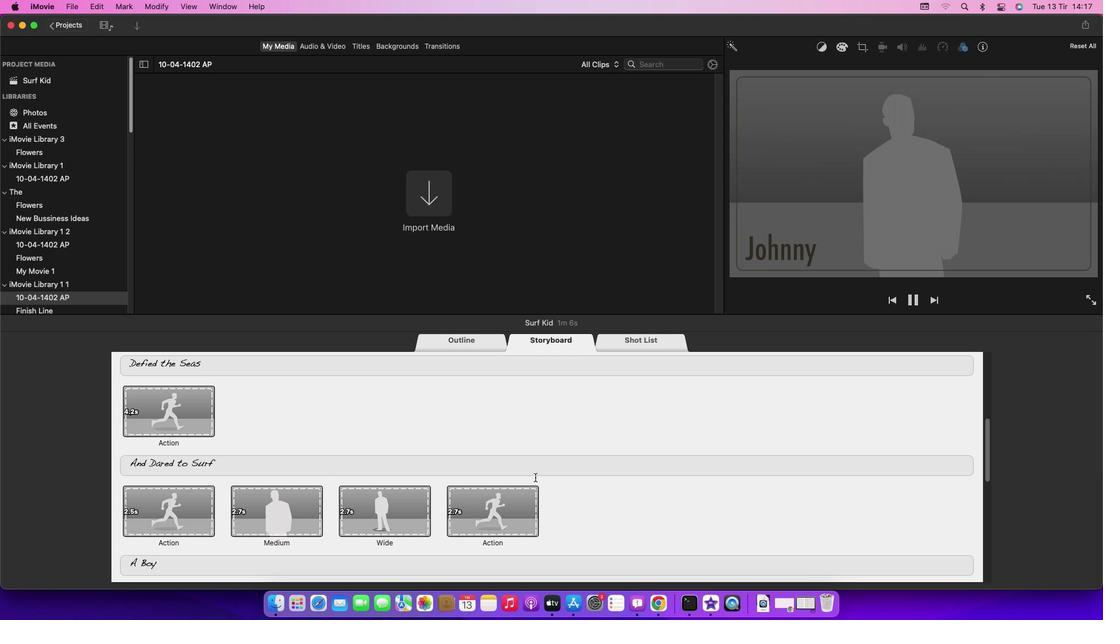 
Action: Mouse scrolled (535, 478) with delta (0, 0)
Screenshot: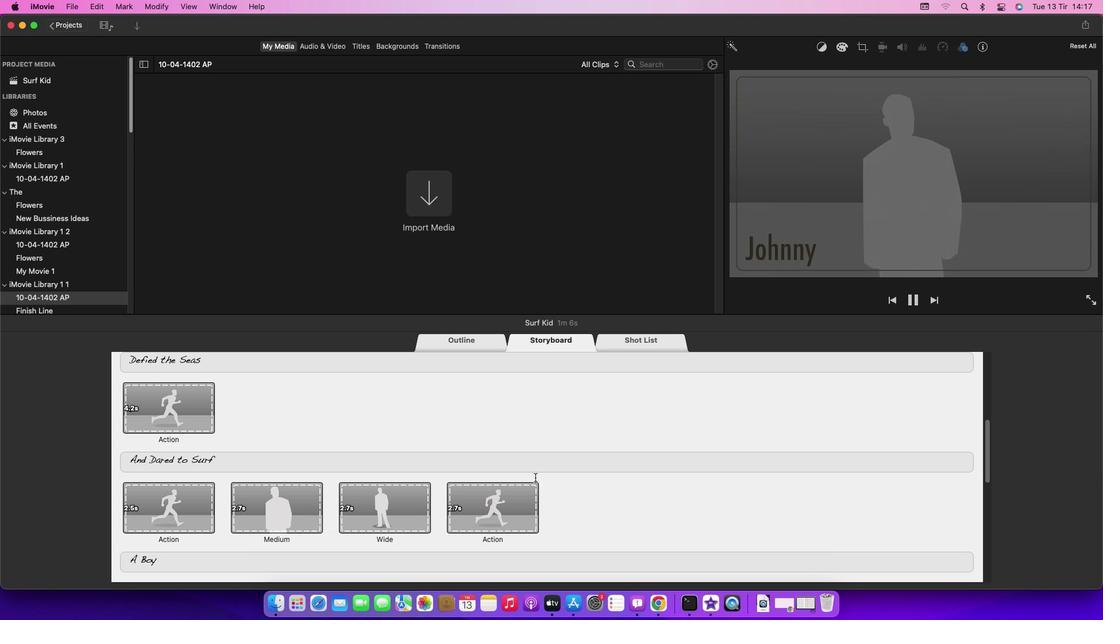 
Action: Mouse scrolled (535, 478) with delta (0, 0)
Screenshot: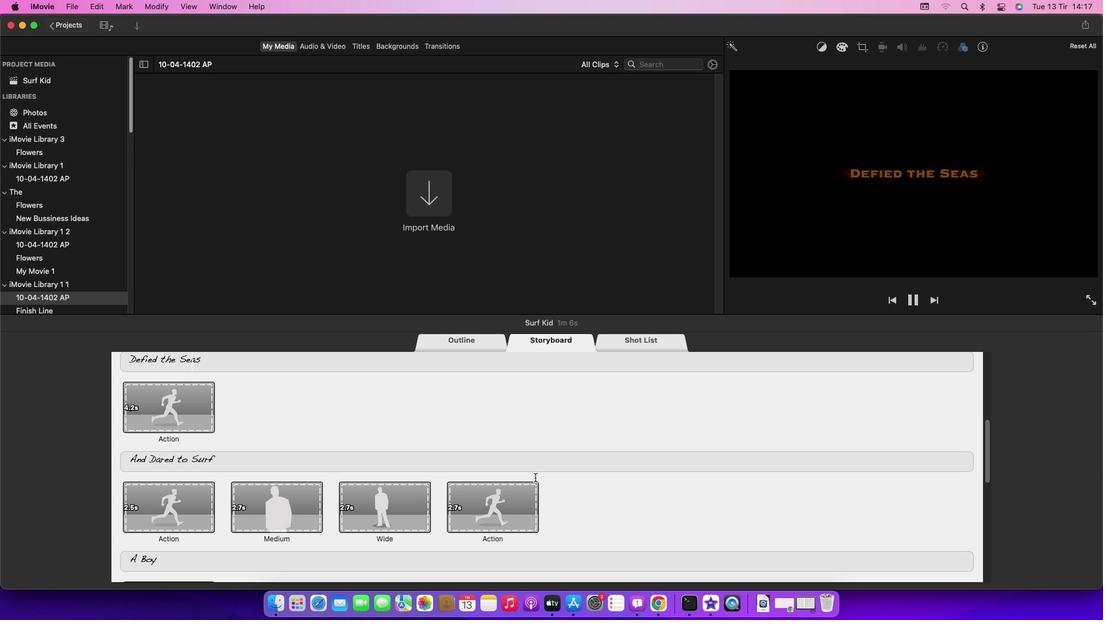 
Action: Mouse scrolled (535, 478) with delta (0, 0)
Screenshot: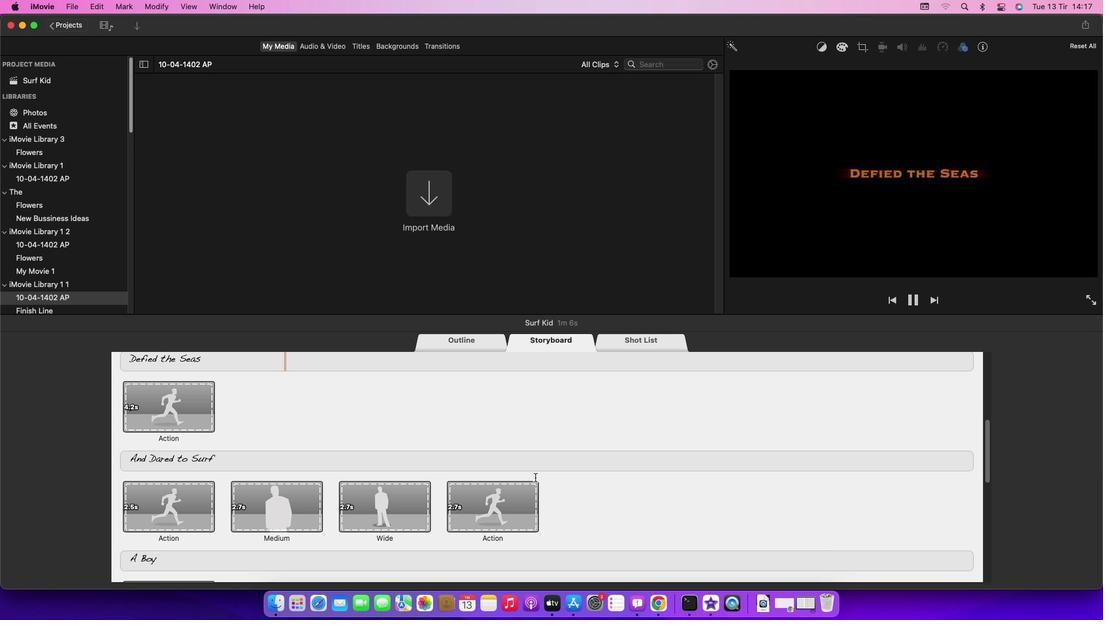 
Action: Mouse scrolled (535, 478) with delta (0, 0)
Screenshot: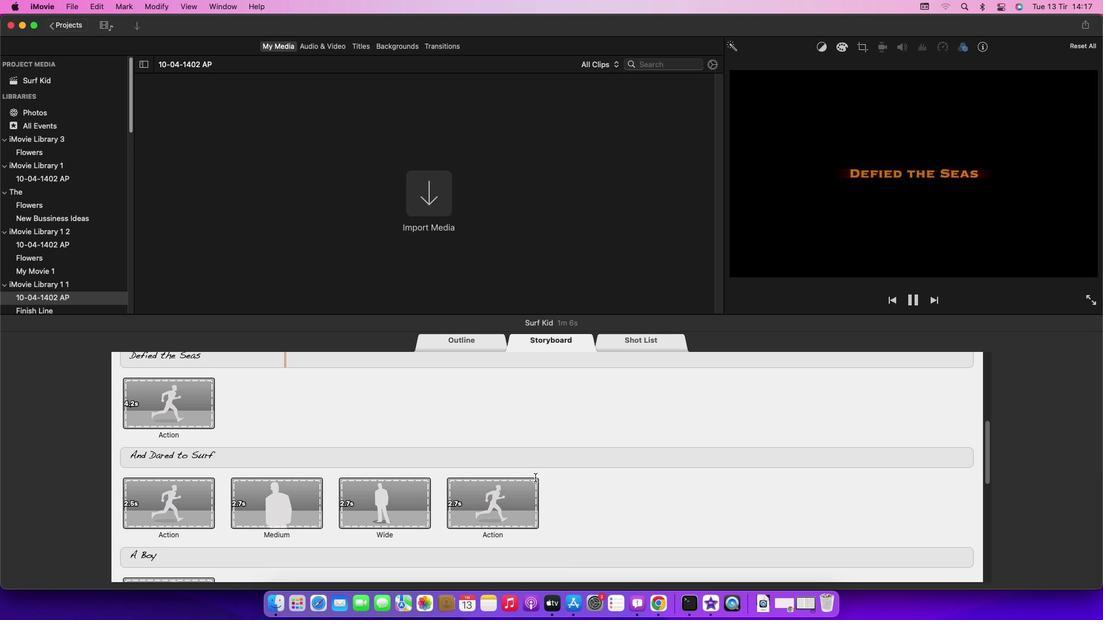 
Action: Mouse scrolled (535, 478) with delta (0, 0)
Screenshot: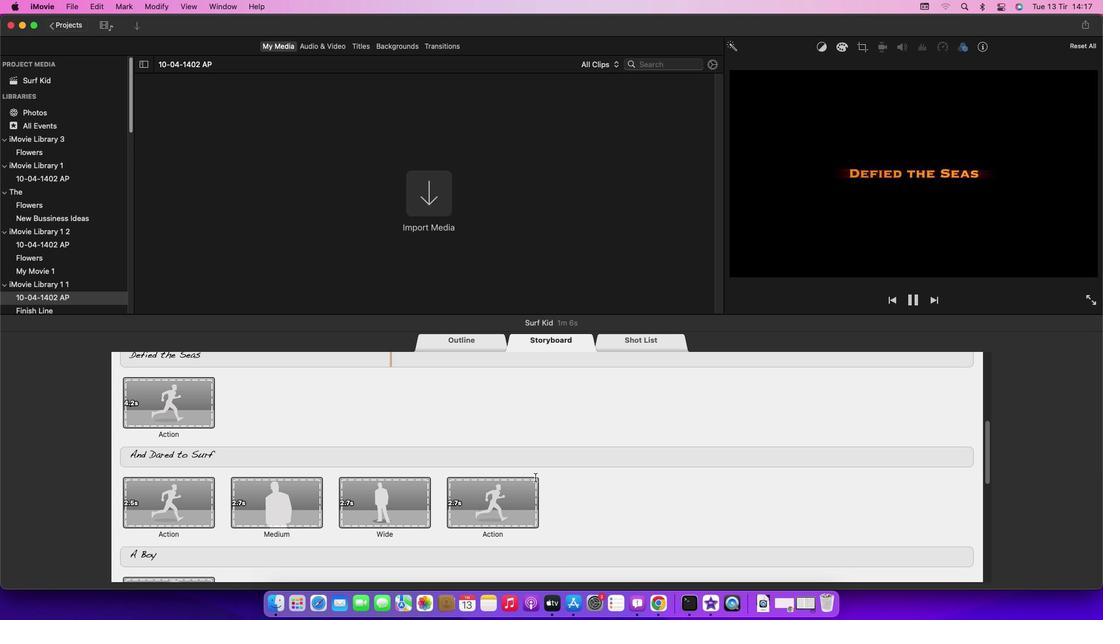 
Action: Mouse scrolled (535, 478) with delta (0, 0)
Screenshot: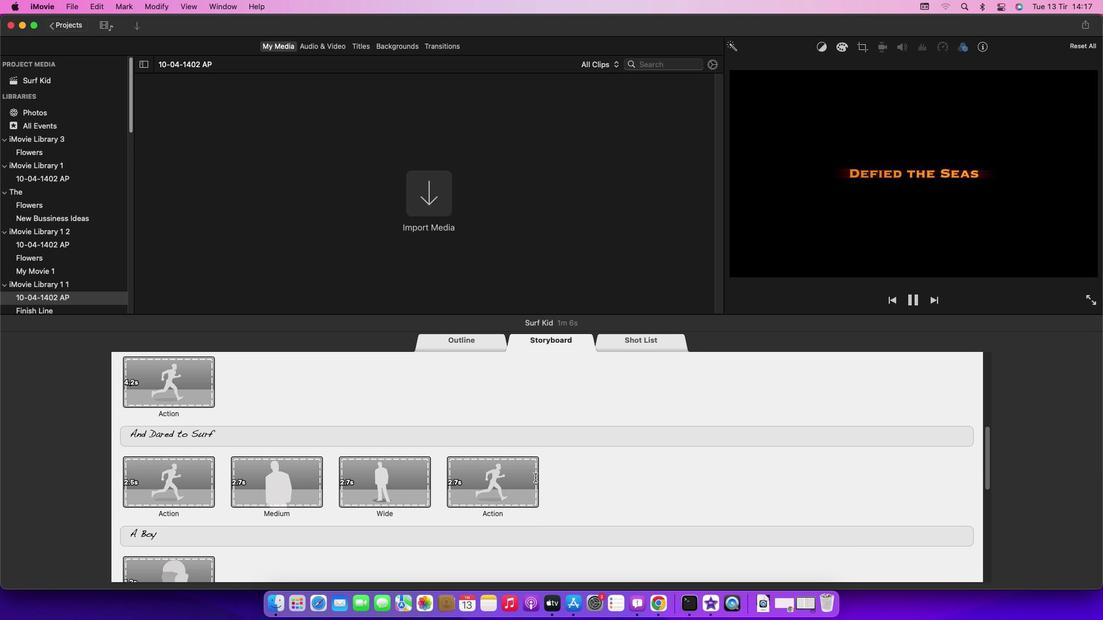 
Action: Mouse scrolled (535, 478) with delta (0, -1)
Screenshot: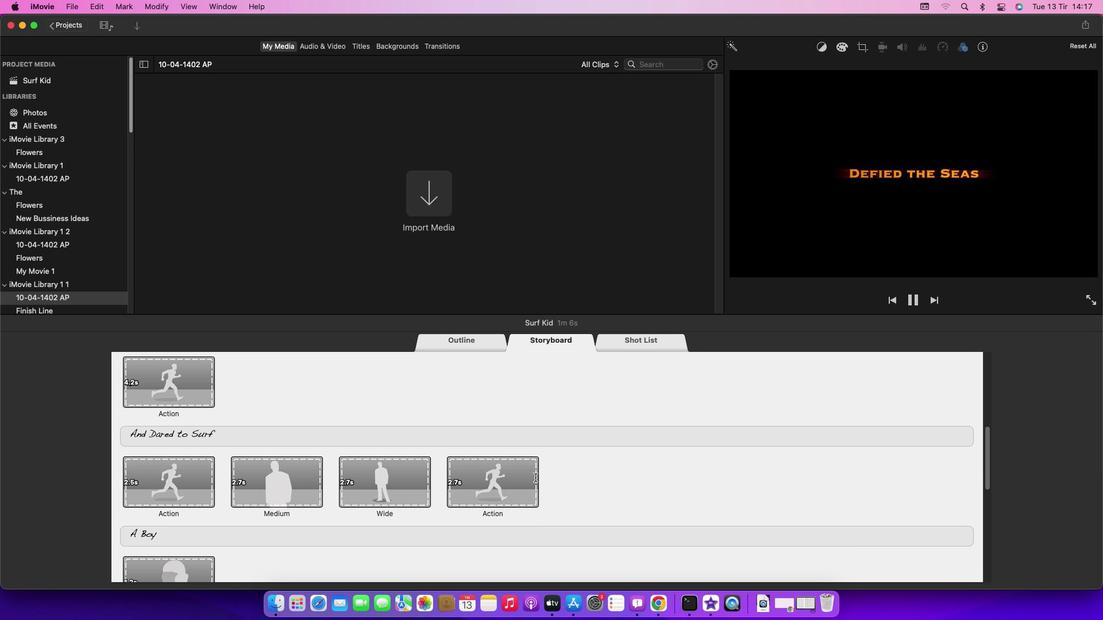 
Action: Mouse scrolled (535, 478) with delta (0, -1)
Screenshot: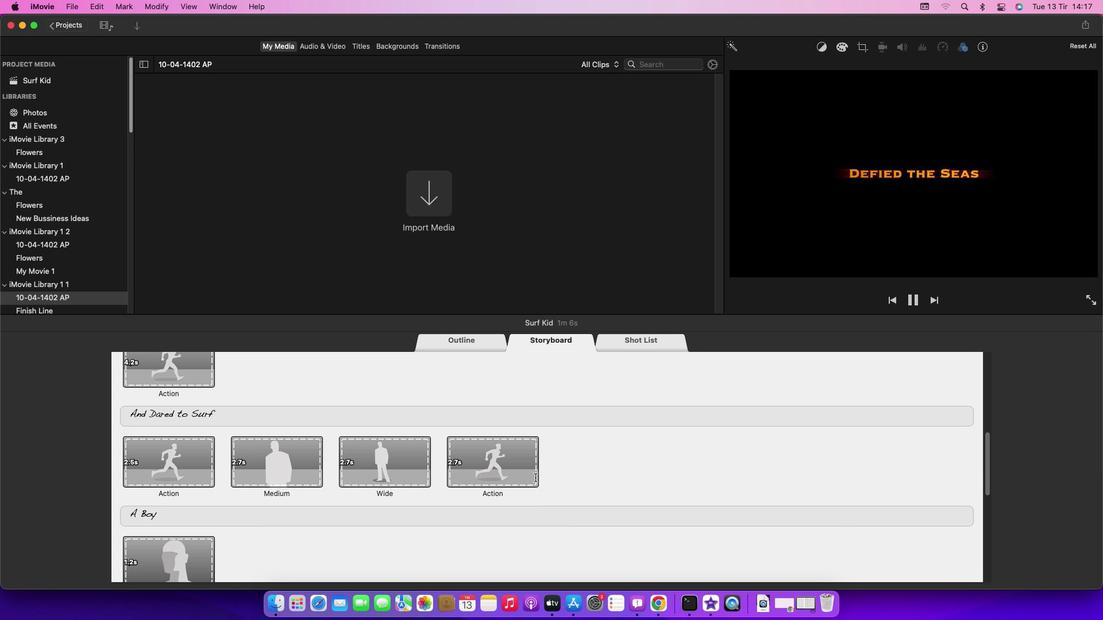 
Action: Mouse scrolled (535, 478) with delta (0, 0)
Screenshot: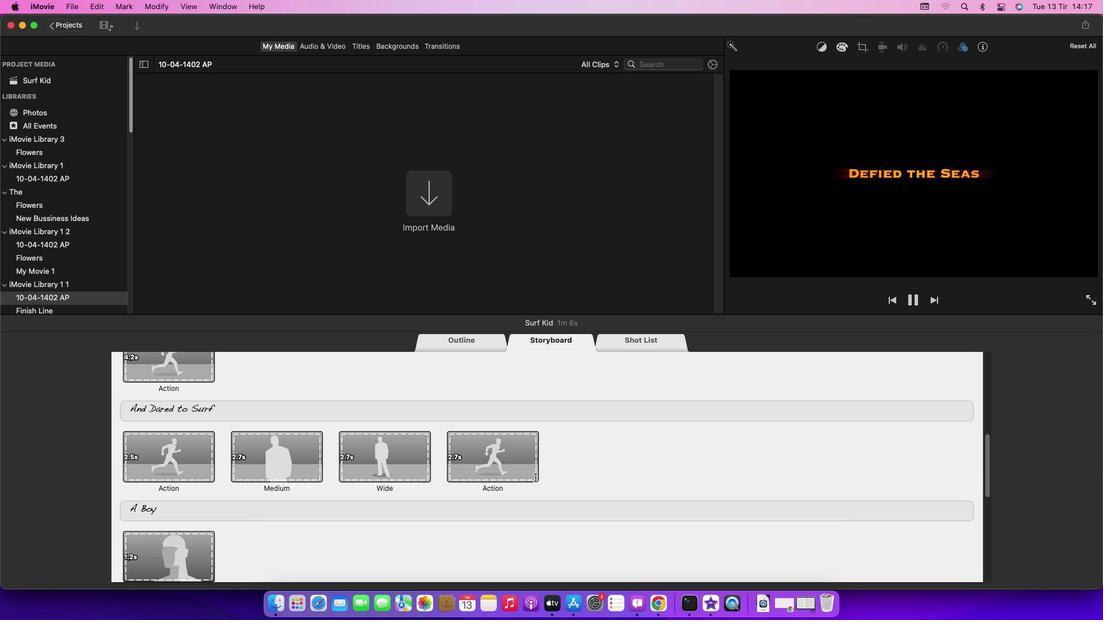 
Action: Mouse scrolled (535, 478) with delta (0, 0)
Screenshot: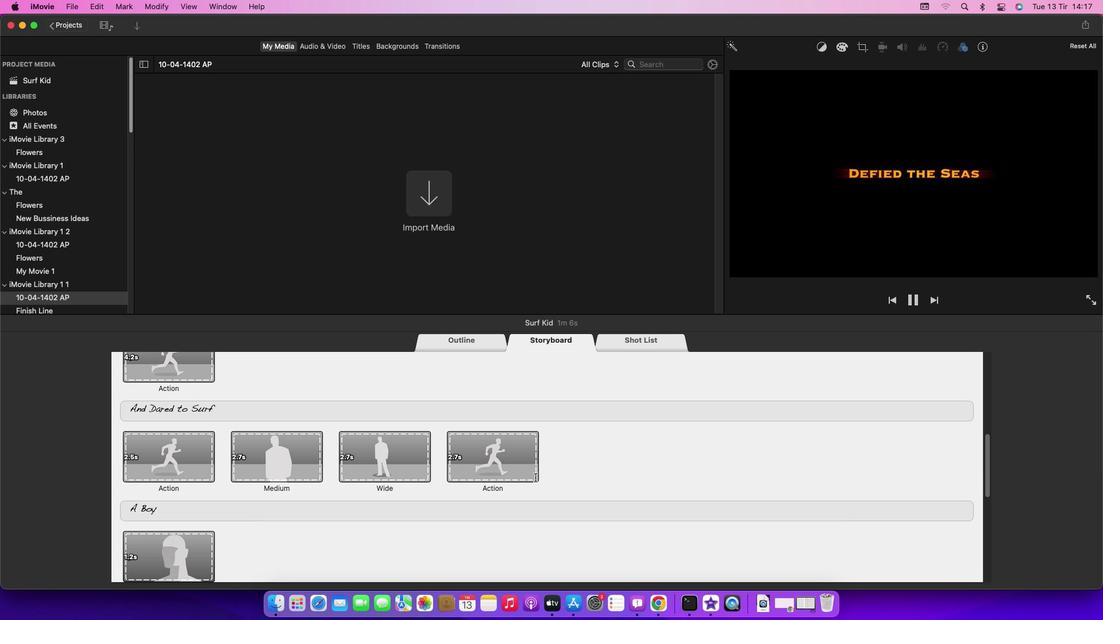 
Action: Mouse scrolled (535, 478) with delta (0, -1)
Screenshot: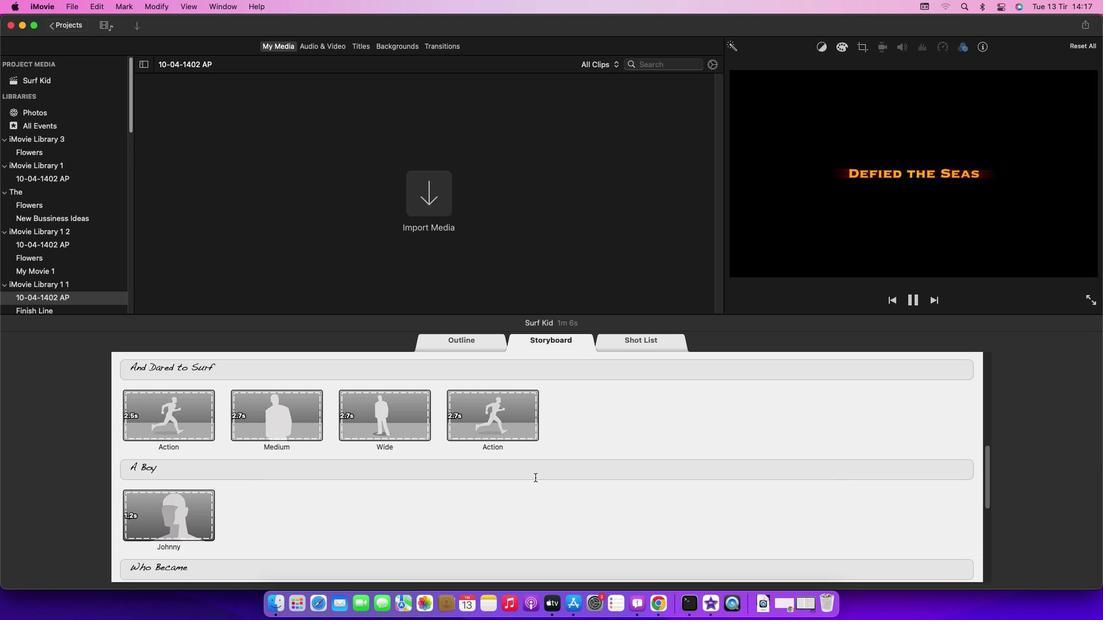 
Action: Mouse scrolled (535, 478) with delta (0, -2)
Screenshot: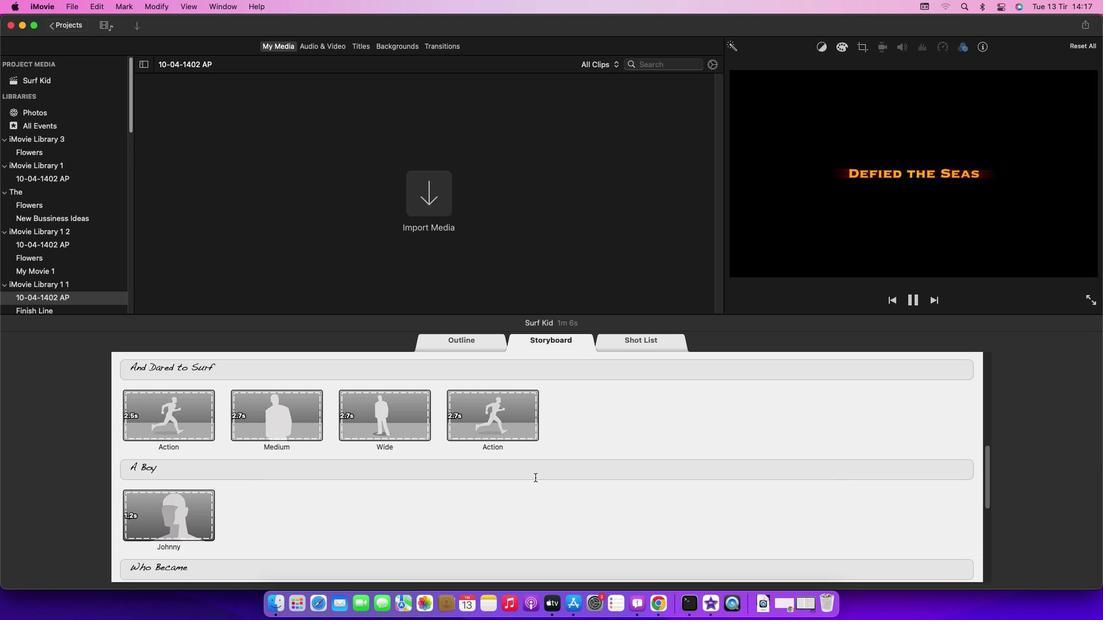 
Action: Mouse scrolled (535, 478) with delta (0, 0)
Screenshot: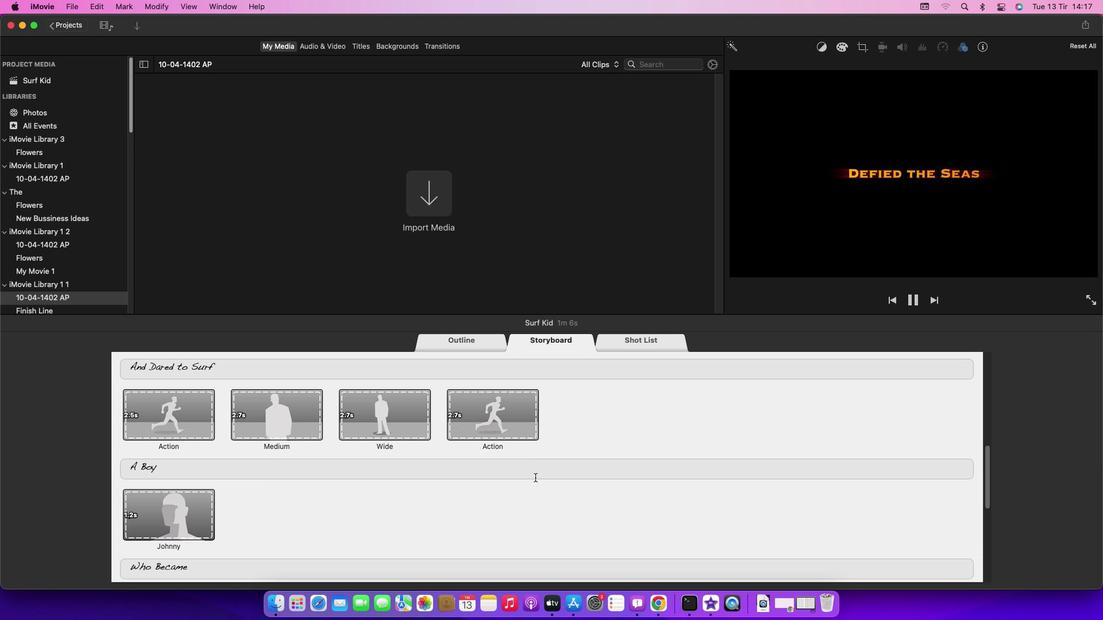 
Action: Mouse scrolled (535, 478) with delta (0, 0)
Screenshot: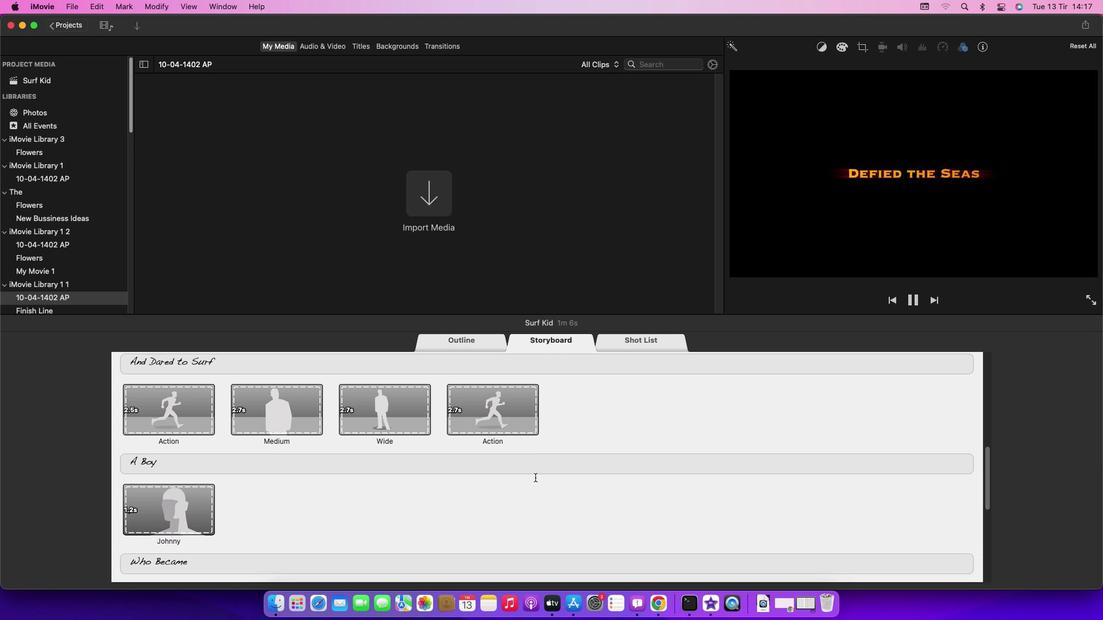 
Action: Mouse scrolled (535, 478) with delta (0, -1)
Screenshot: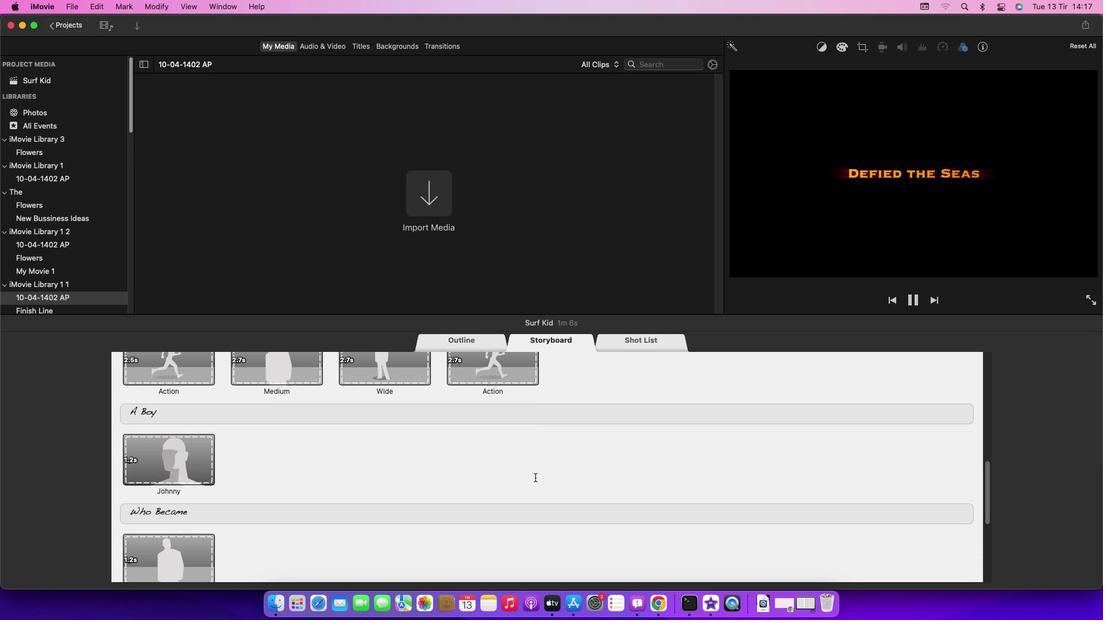 
Action: Mouse scrolled (535, 478) with delta (0, -2)
Screenshot: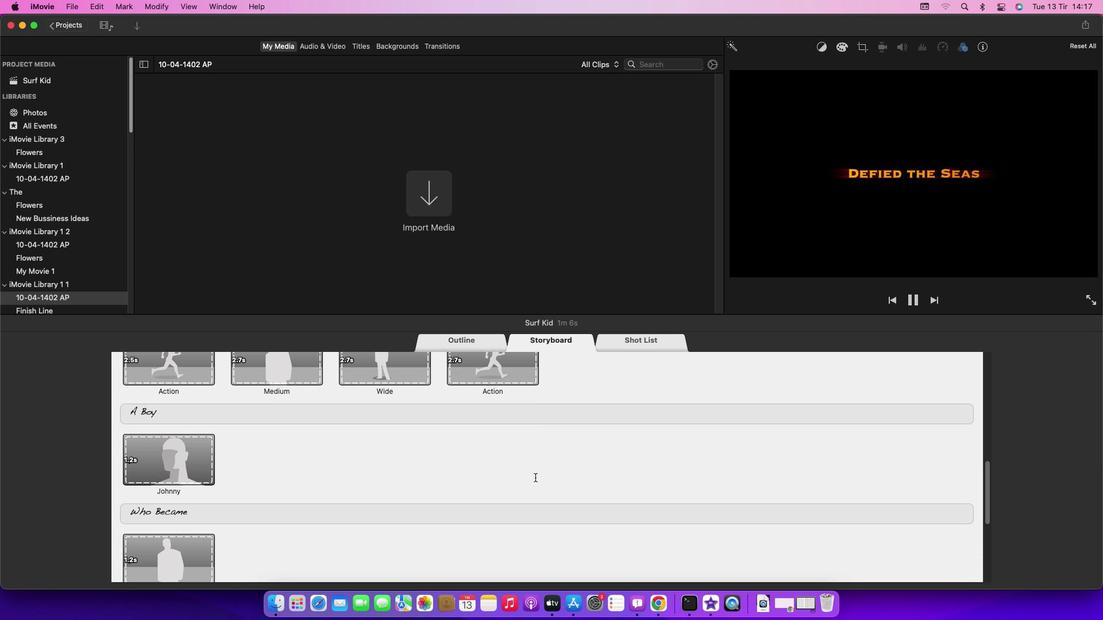 
Action: Mouse scrolled (535, 478) with delta (0, 0)
Screenshot: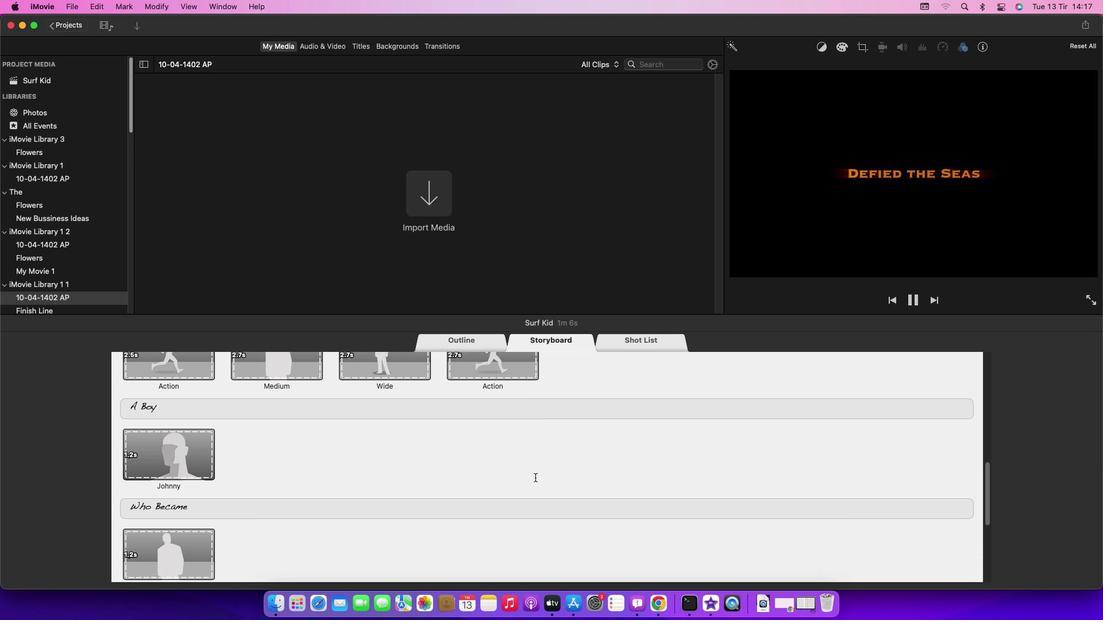 
Action: Mouse scrolled (535, 478) with delta (0, 0)
Screenshot: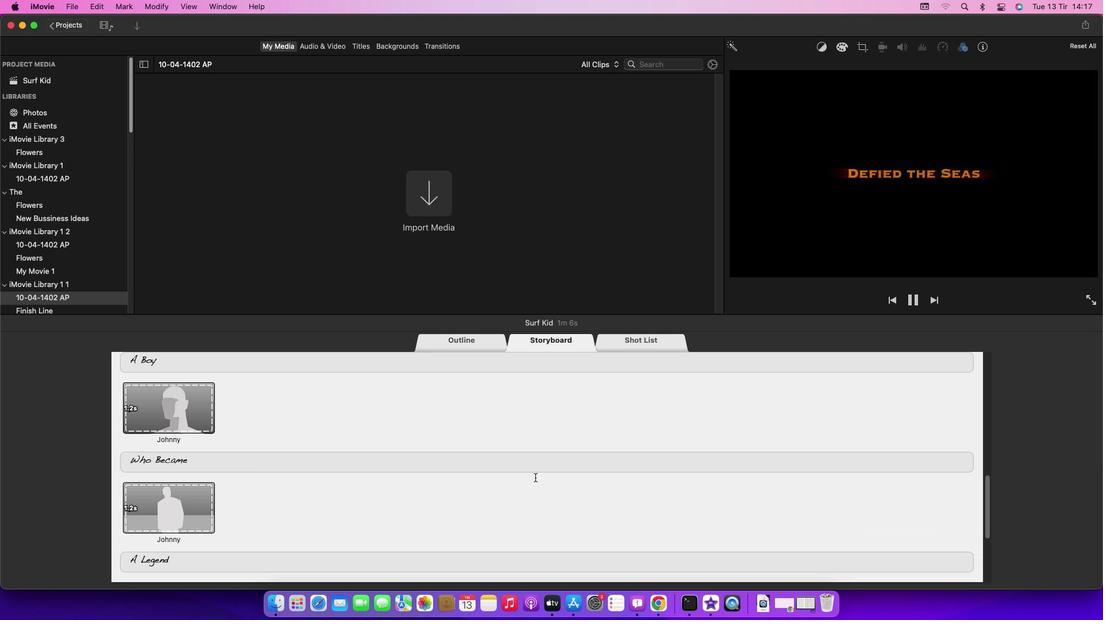 
Action: Mouse scrolled (535, 478) with delta (0, -1)
Screenshot: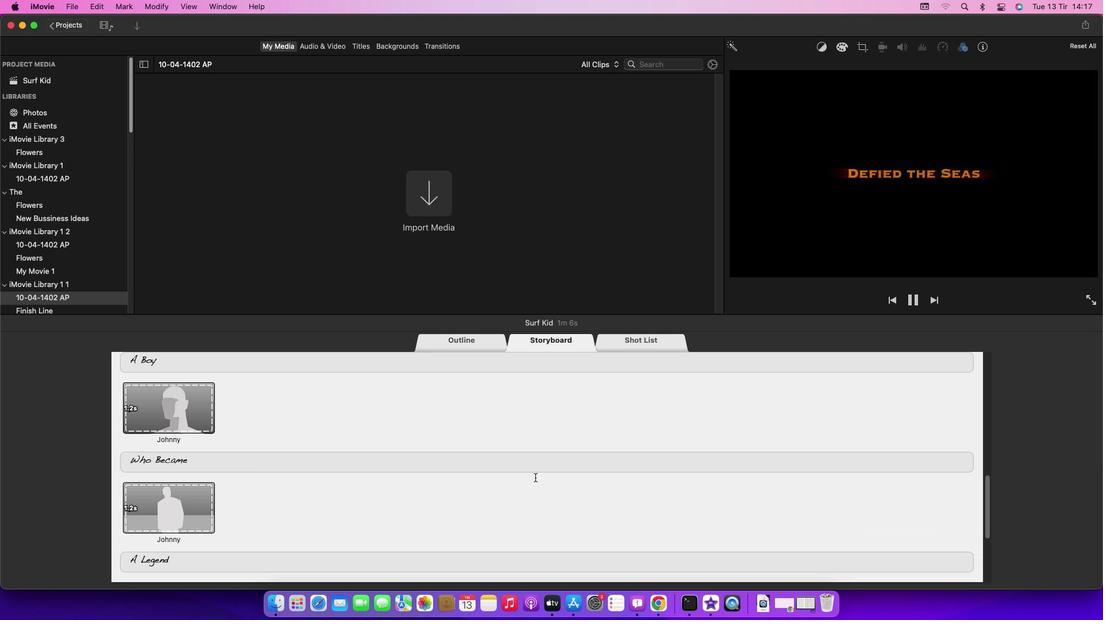
Action: Mouse scrolled (535, 478) with delta (0, -2)
Screenshot: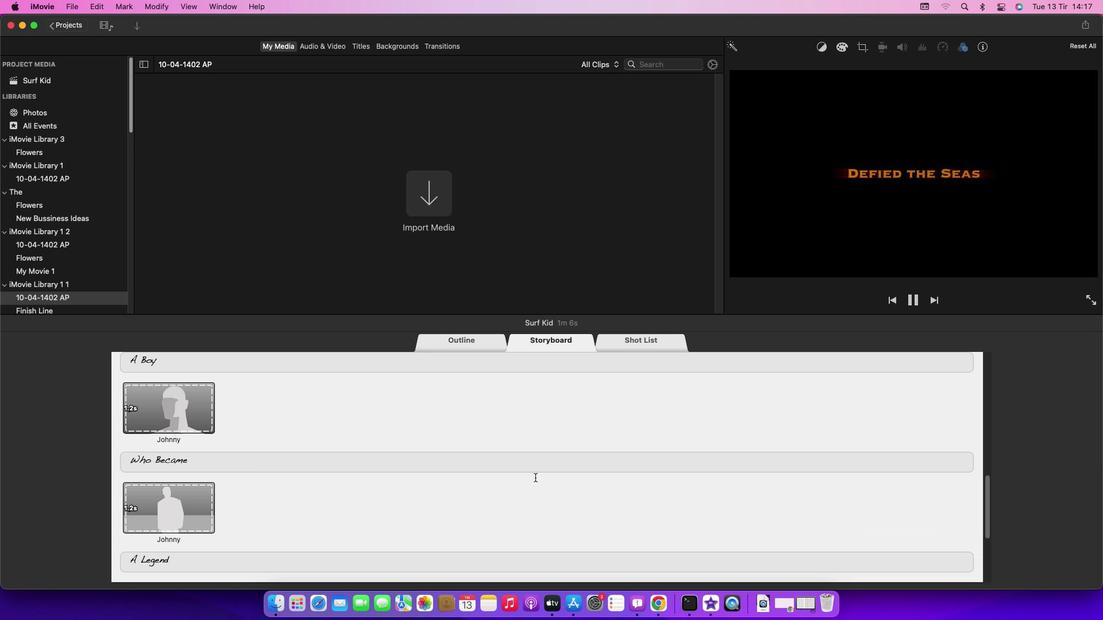 
Action: Mouse scrolled (535, 478) with delta (0, 0)
Screenshot: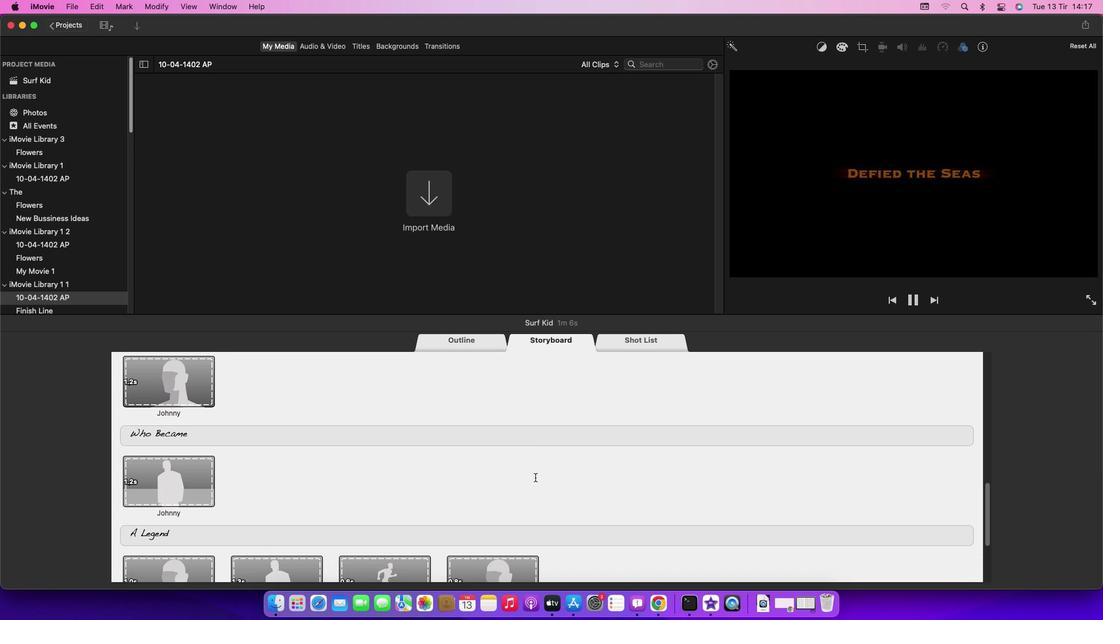 
Action: Mouse scrolled (535, 478) with delta (0, 0)
Screenshot: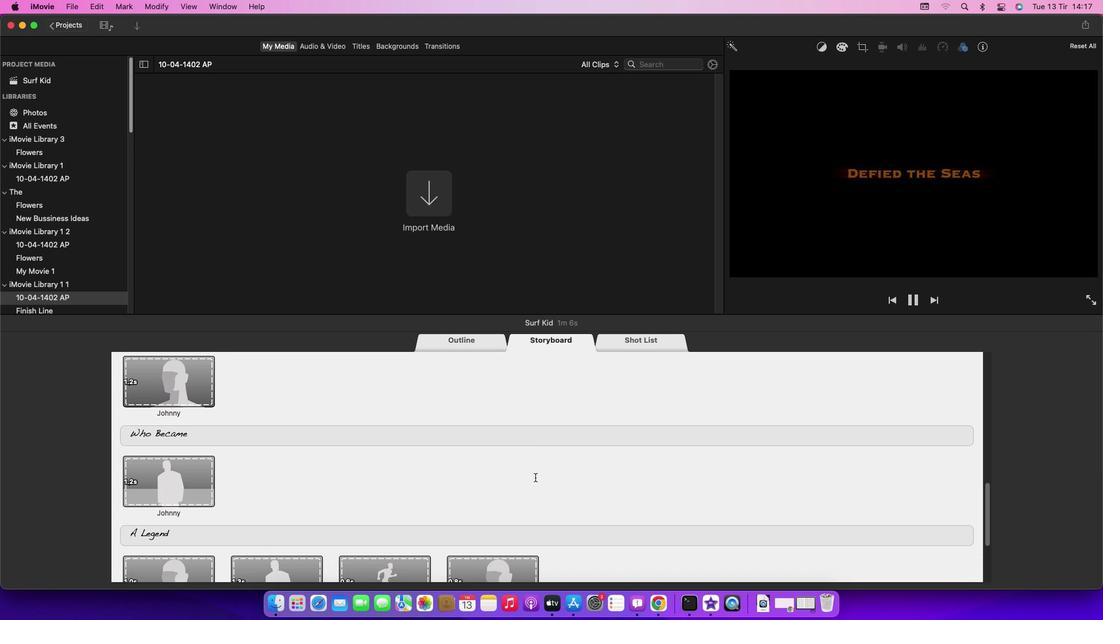 
Action: Mouse scrolled (535, 478) with delta (0, -1)
Screenshot: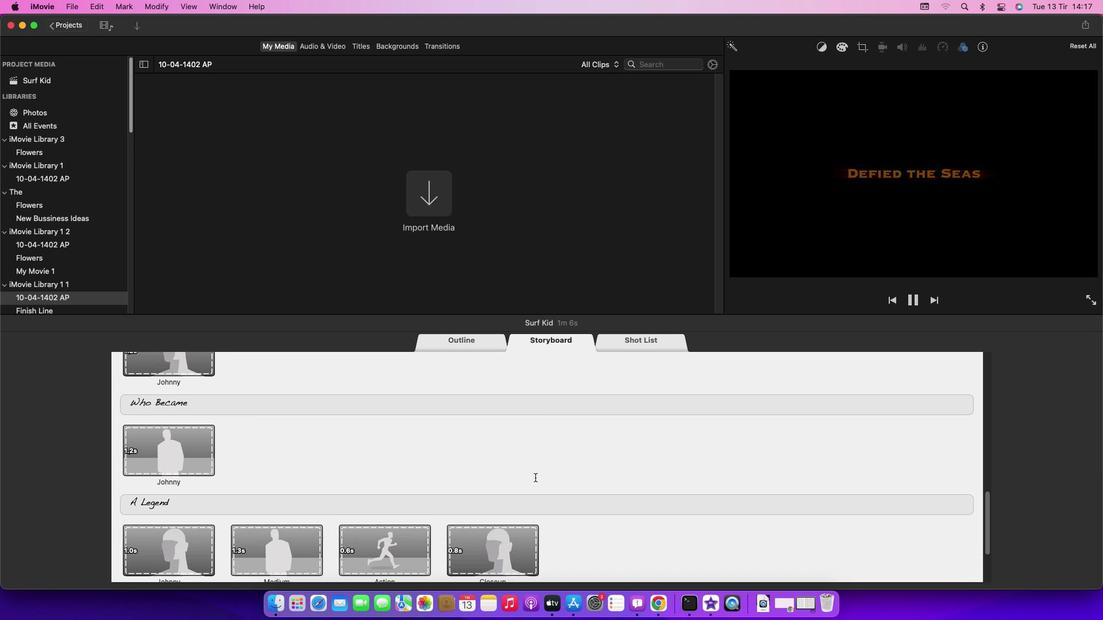 
Action: Mouse scrolled (535, 478) with delta (0, -2)
Screenshot: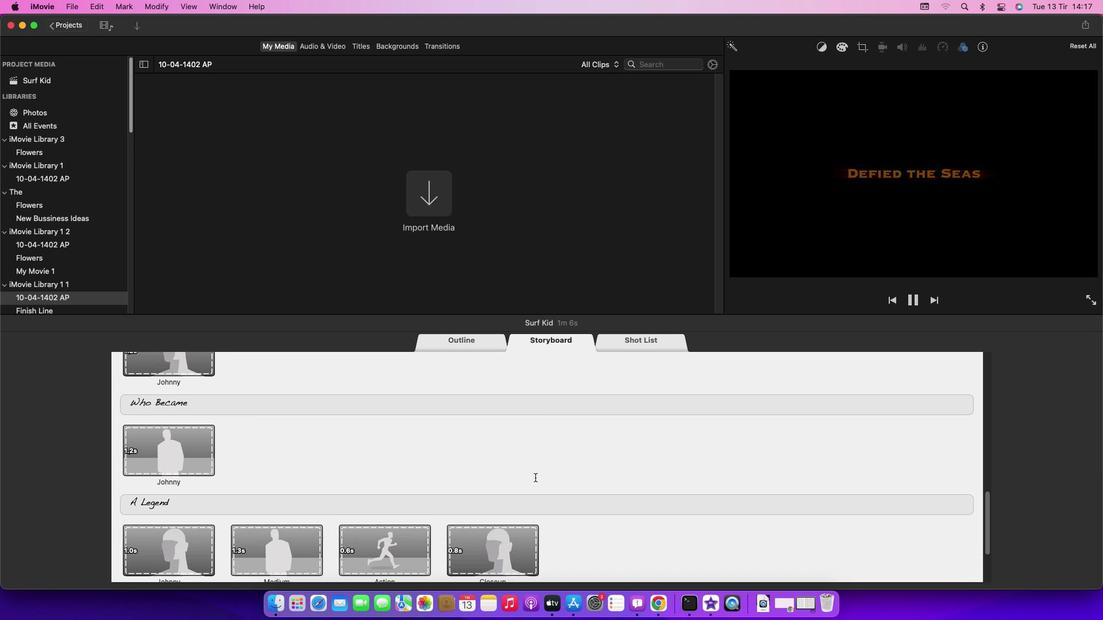 
Action: Mouse scrolled (535, 478) with delta (0, -3)
Screenshot: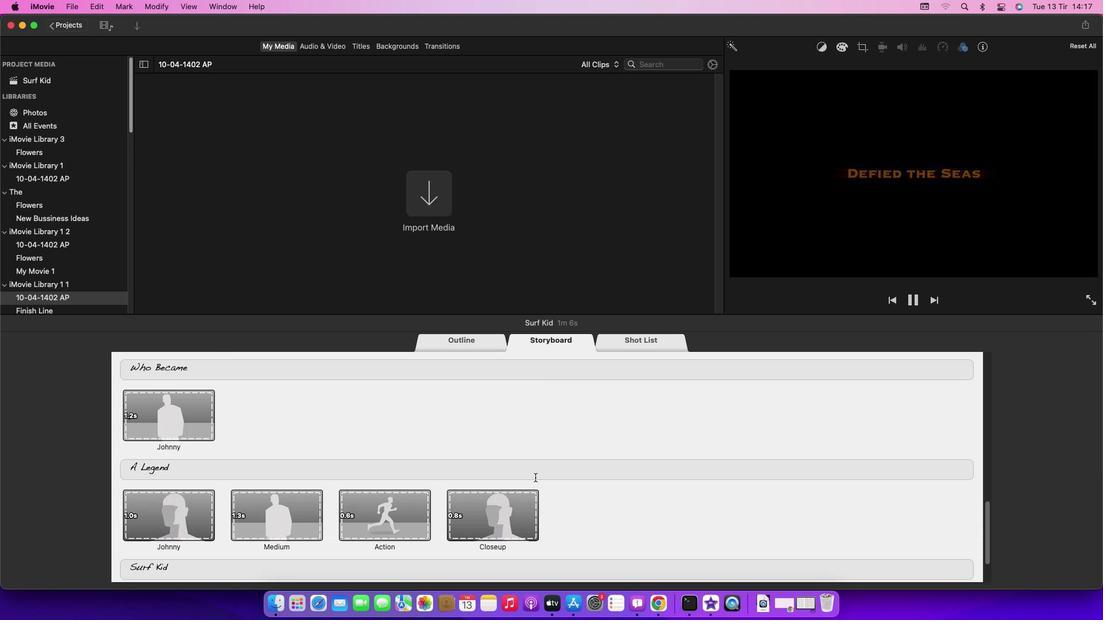 
Action: Mouse scrolled (535, 478) with delta (0, 0)
Screenshot: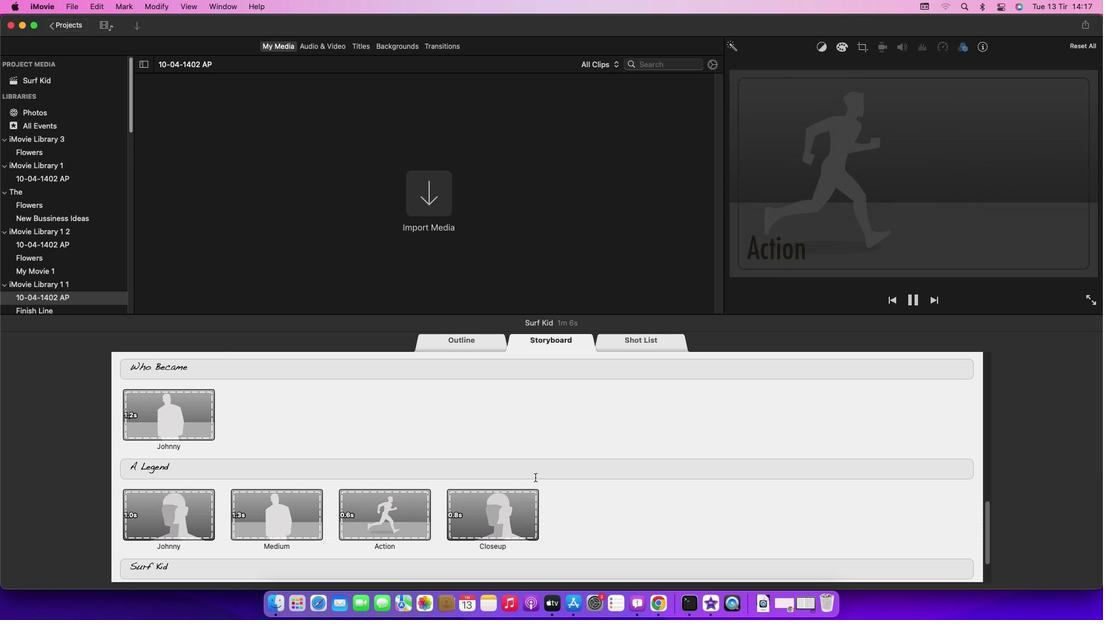 
Action: Mouse scrolled (535, 478) with delta (0, 0)
Screenshot: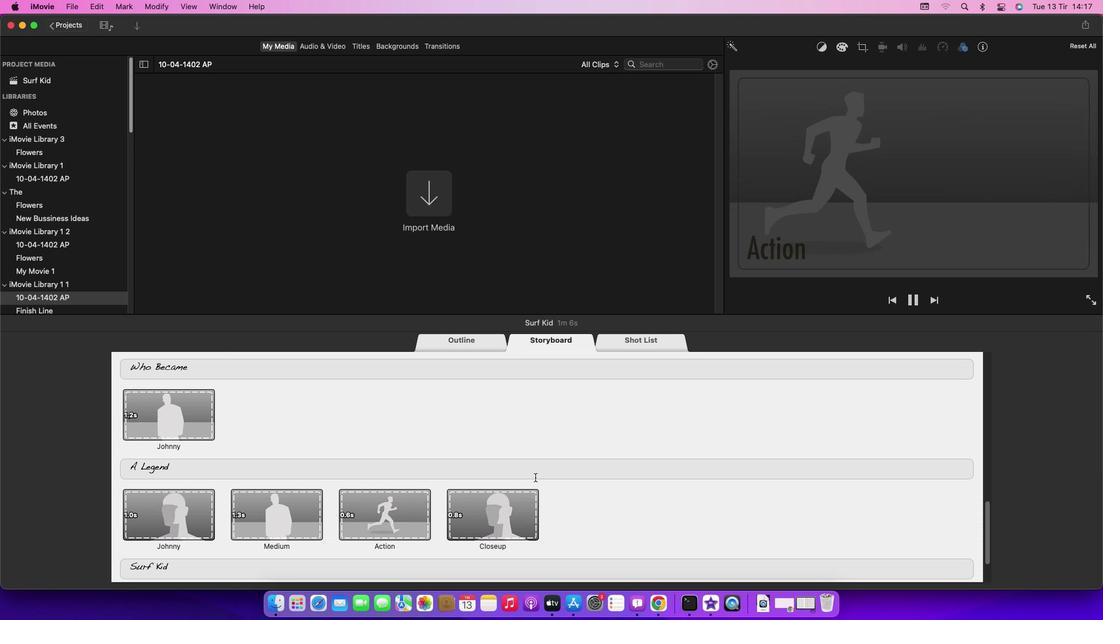 
Action: Mouse scrolled (535, 478) with delta (0, -2)
Screenshot: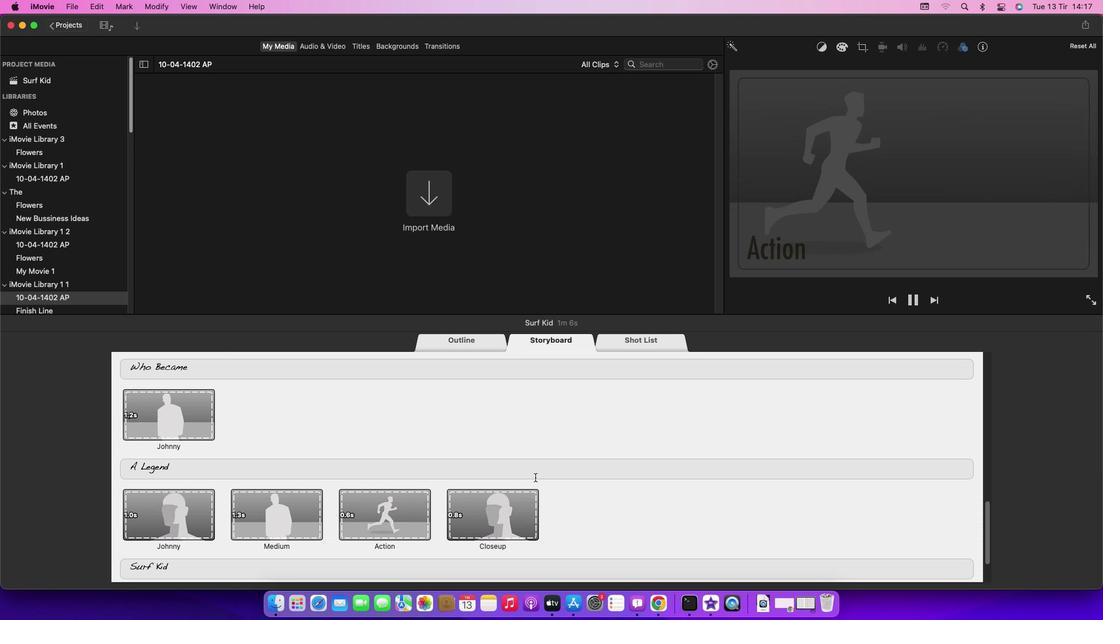 
Action: Mouse scrolled (535, 478) with delta (0, -2)
Screenshot: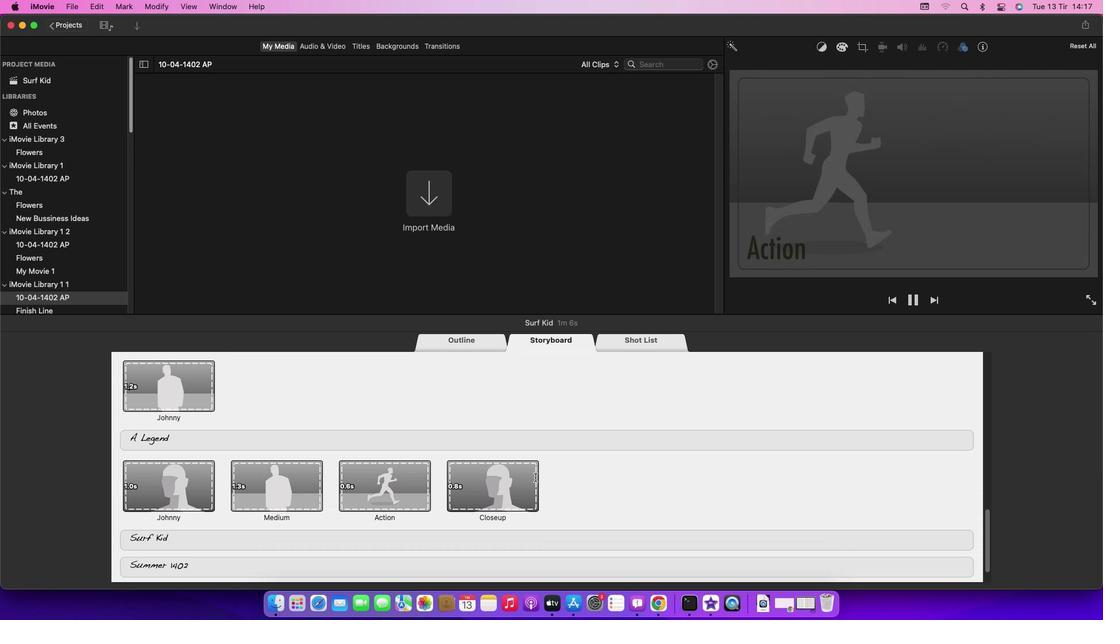 
Action: Mouse scrolled (535, 478) with delta (0, -3)
Screenshot: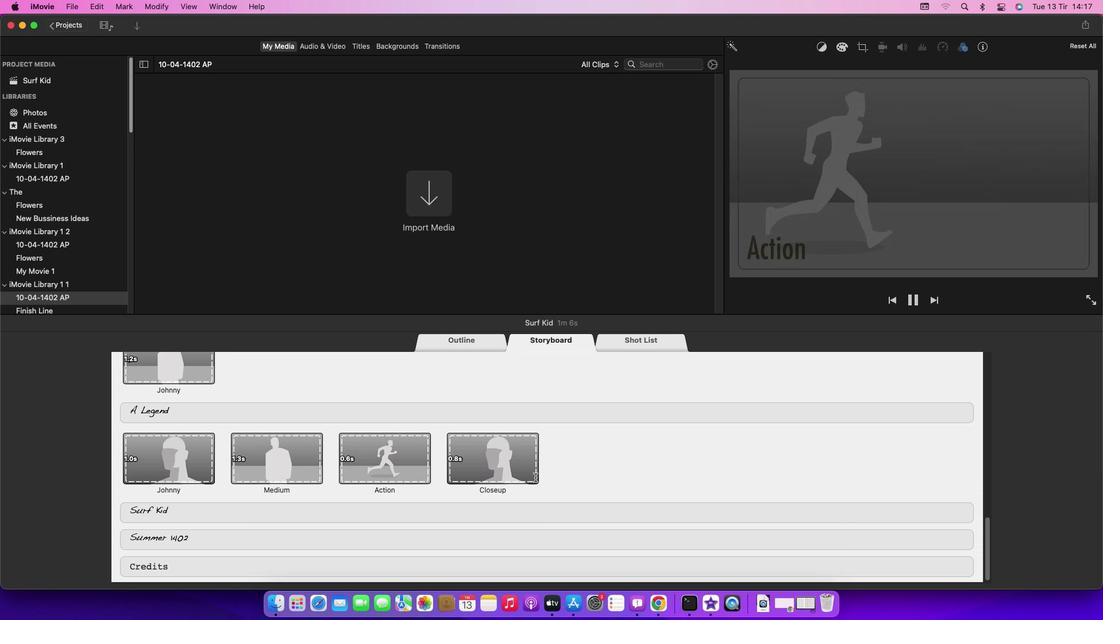 
Action: Mouse scrolled (535, 478) with delta (0, 0)
Screenshot: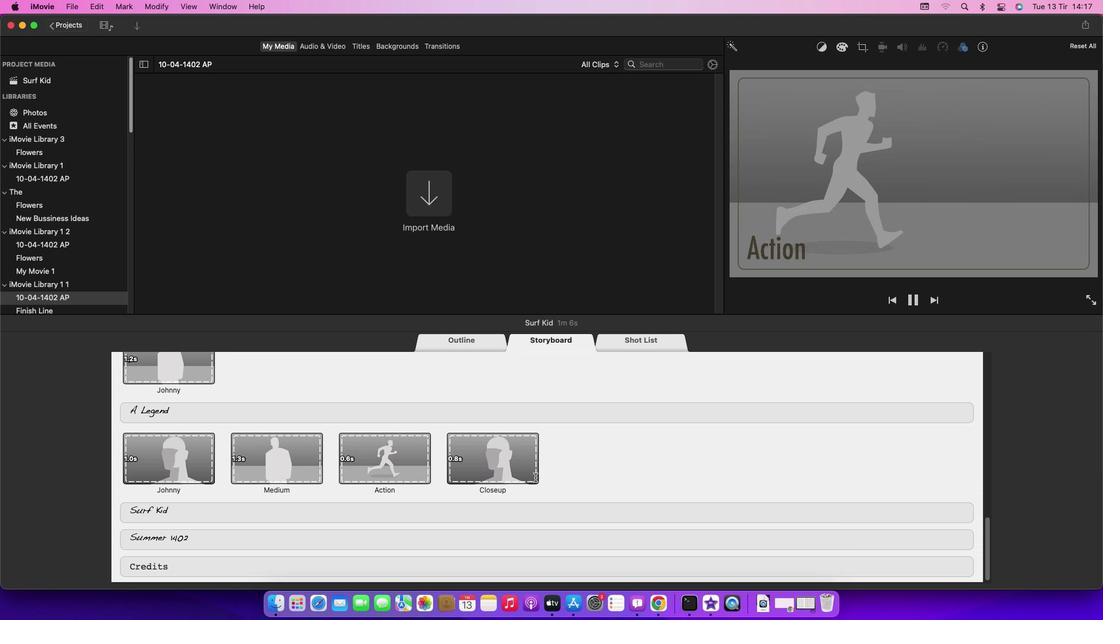 
Action: Mouse scrolled (535, 478) with delta (0, 0)
Screenshot: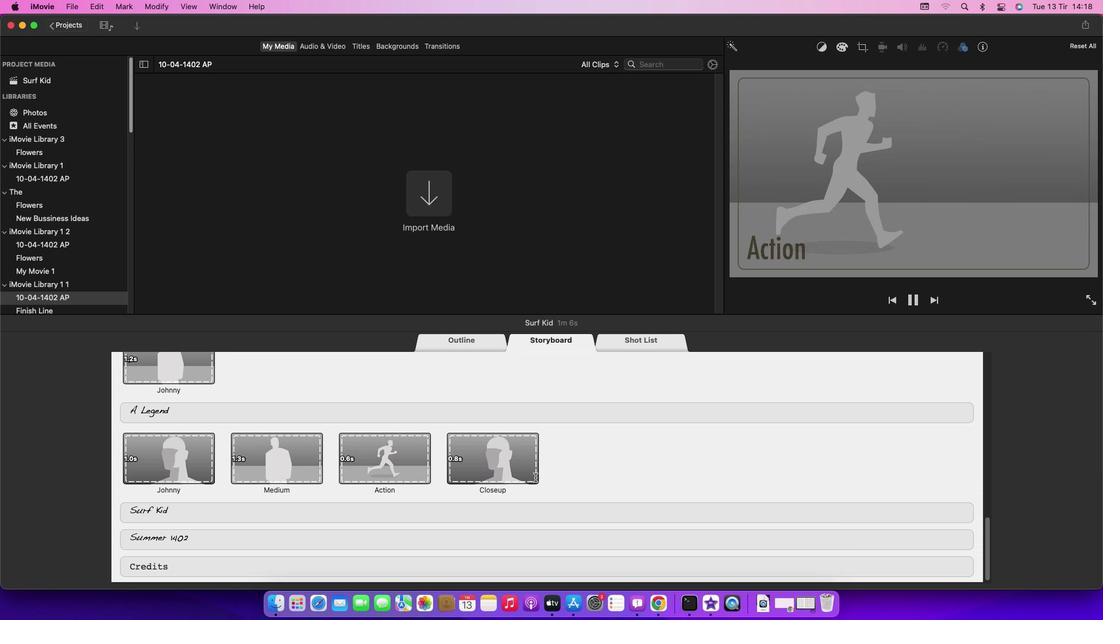 
Action: Mouse scrolled (535, 478) with delta (0, -1)
Screenshot: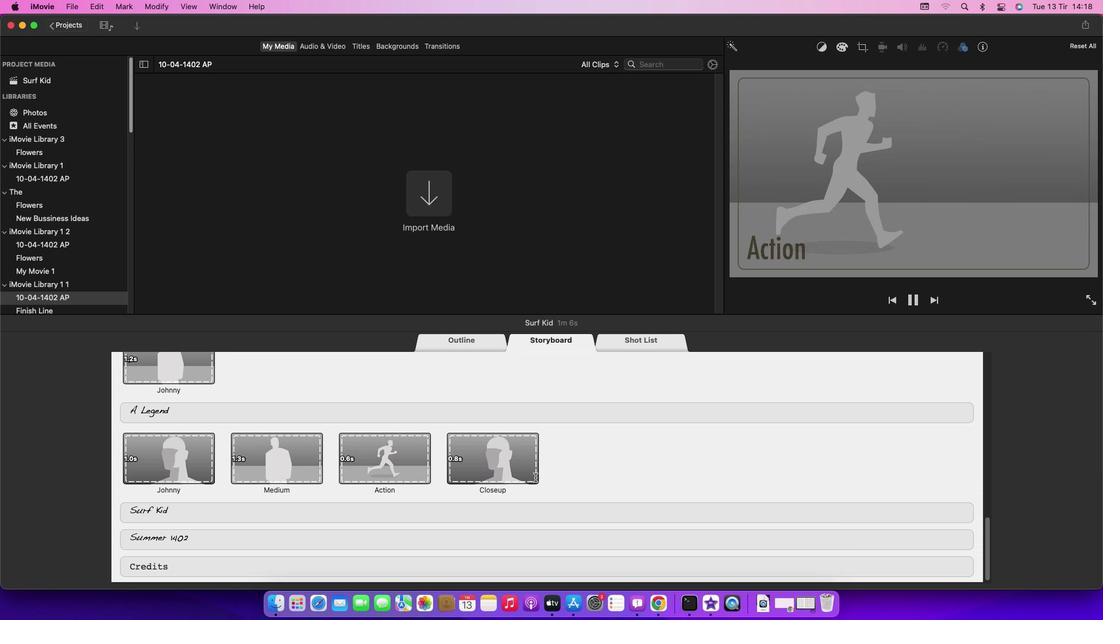 
Action: Mouse scrolled (535, 478) with delta (0, -2)
Screenshot: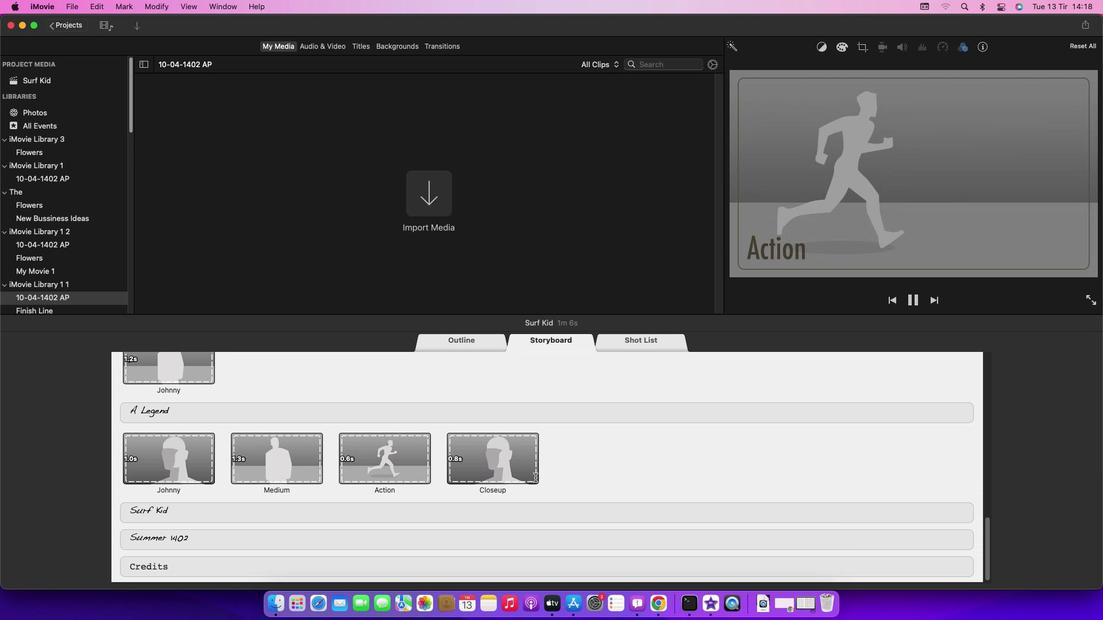 
Action: Mouse scrolled (535, 478) with delta (0, -2)
Screenshot: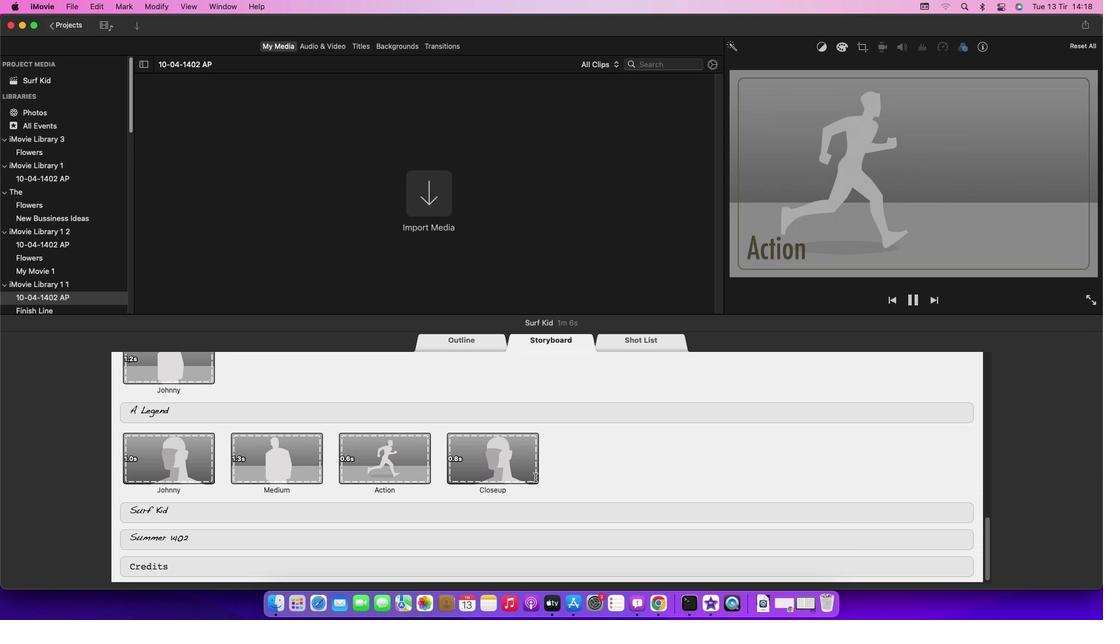 
Action: Mouse moved to (914, 302)
Screenshot: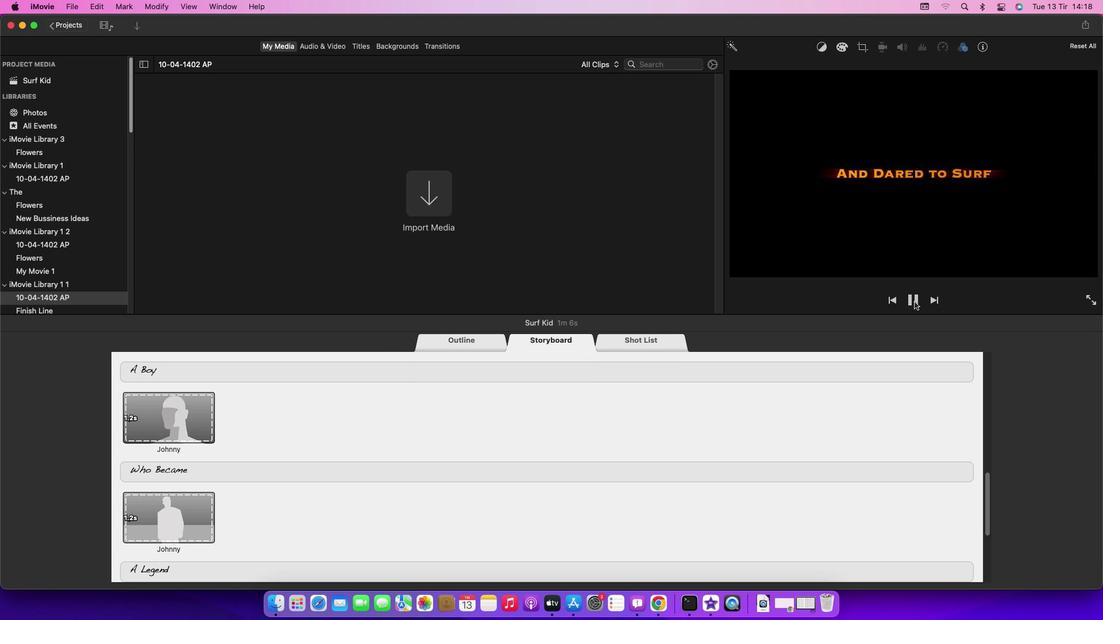 
Action: Mouse pressed left at (914, 302)
Screenshot: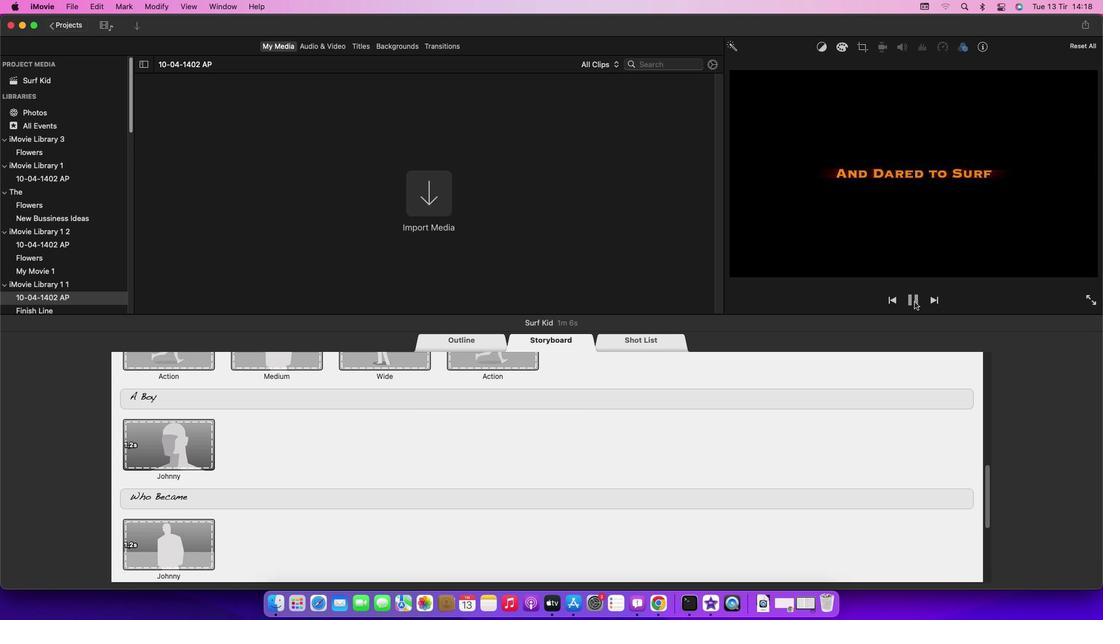 
